 Task: Search one way flight ticket for 2 adults, 2 children, 2 infants in seat in first from Baton Rouge: Baton Rouge Metropolitan Airport (ryan Field) to Springfield: Abraham Lincoln Capital Airport on 5-2-2023. Choice of flights is Spirit. Number of bags: 1 checked bag. Price is upto 81000. Outbound departure time preference is 19:30.
Action: Mouse moved to (331, 283)
Screenshot: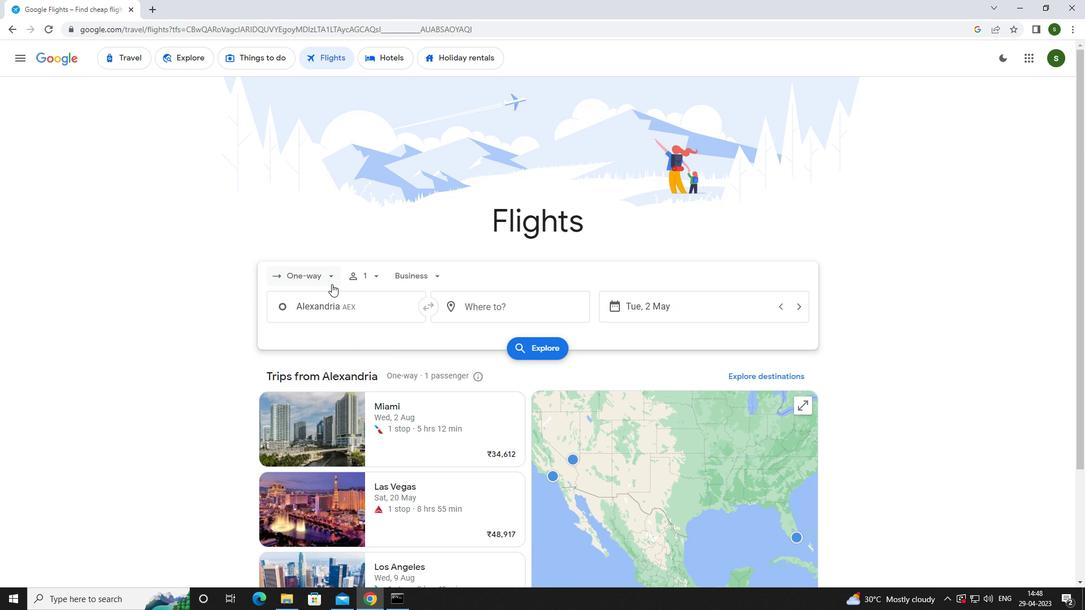 
Action: Mouse pressed left at (331, 283)
Screenshot: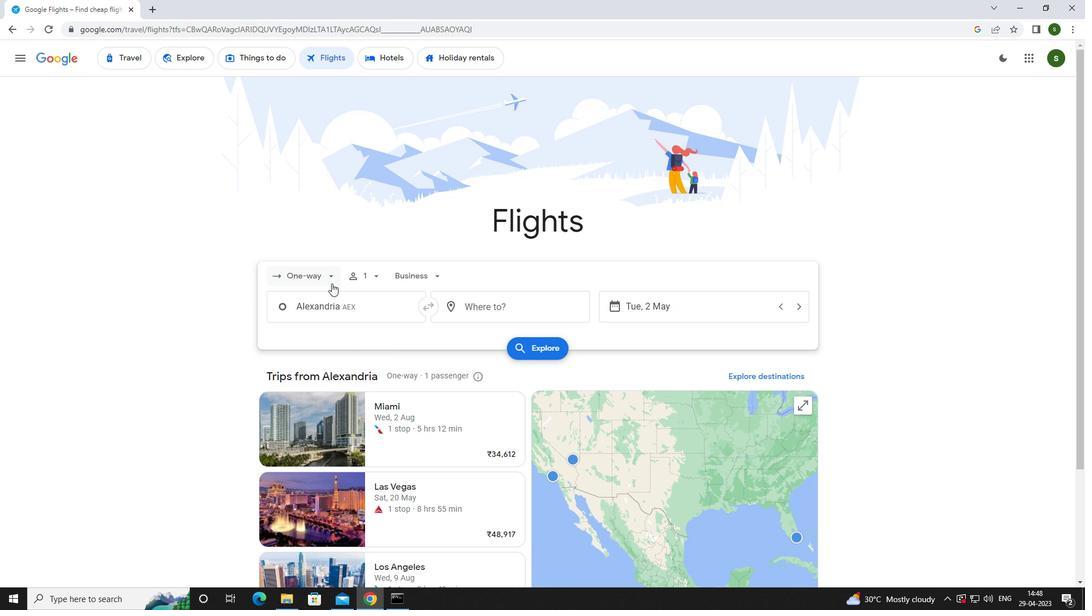 
Action: Mouse moved to (327, 327)
Screenshot: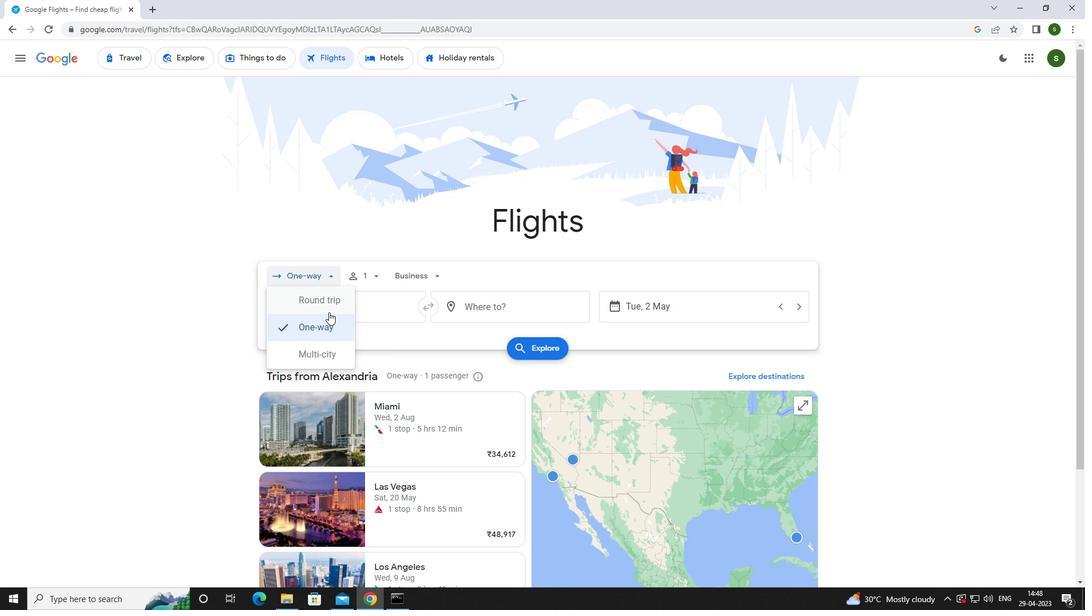 
Action: Mouse pressed left at (327, 327)
Screenshot: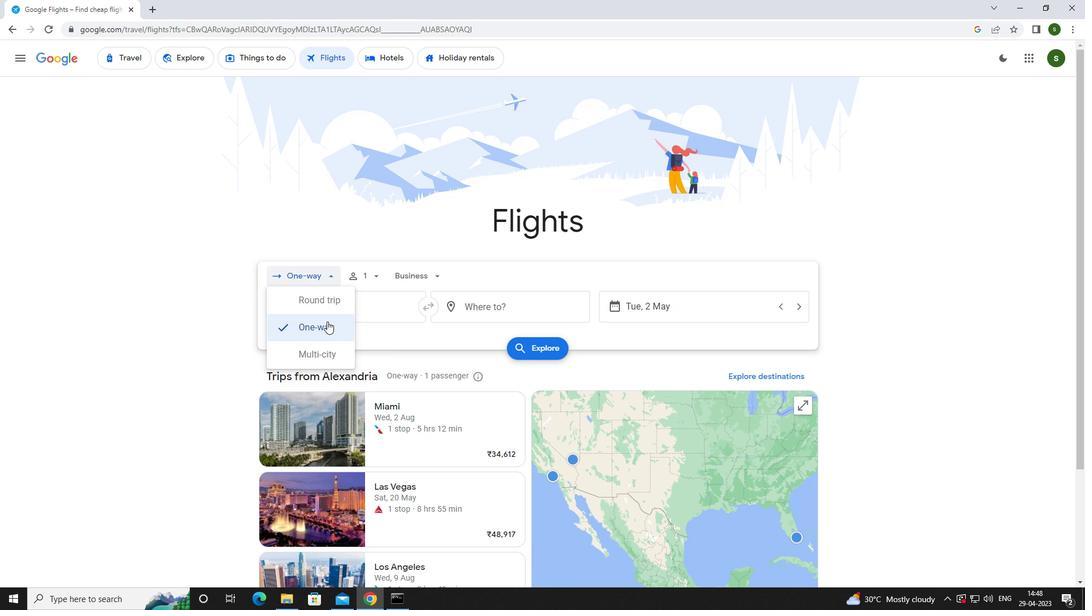 
Action: Mouse moved to (371, 271)
Screenshot: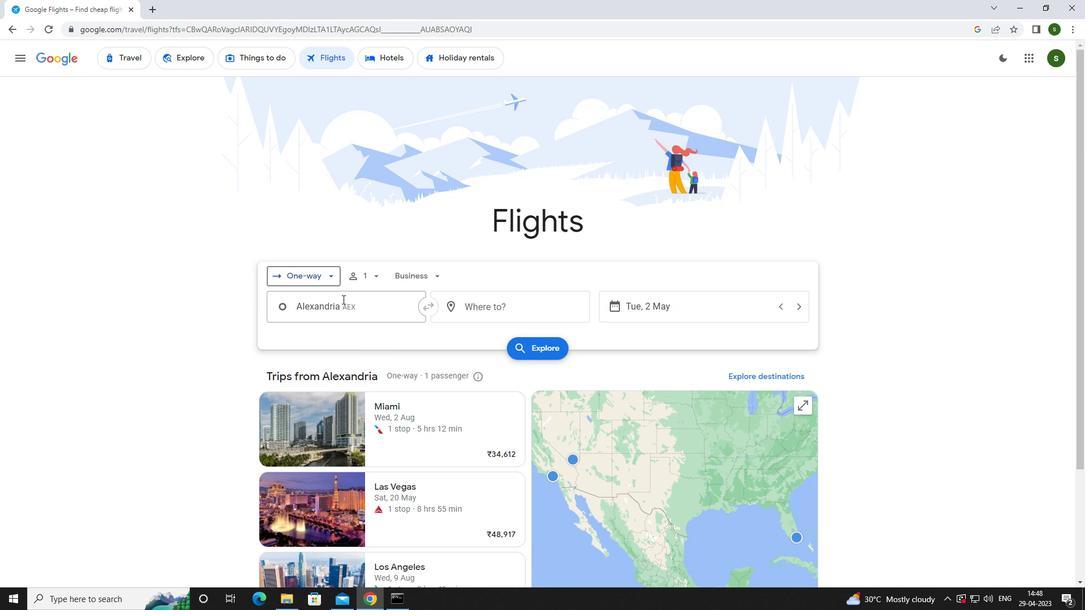 
Action: Mouse pressed left at (371, 271)
Screenshot: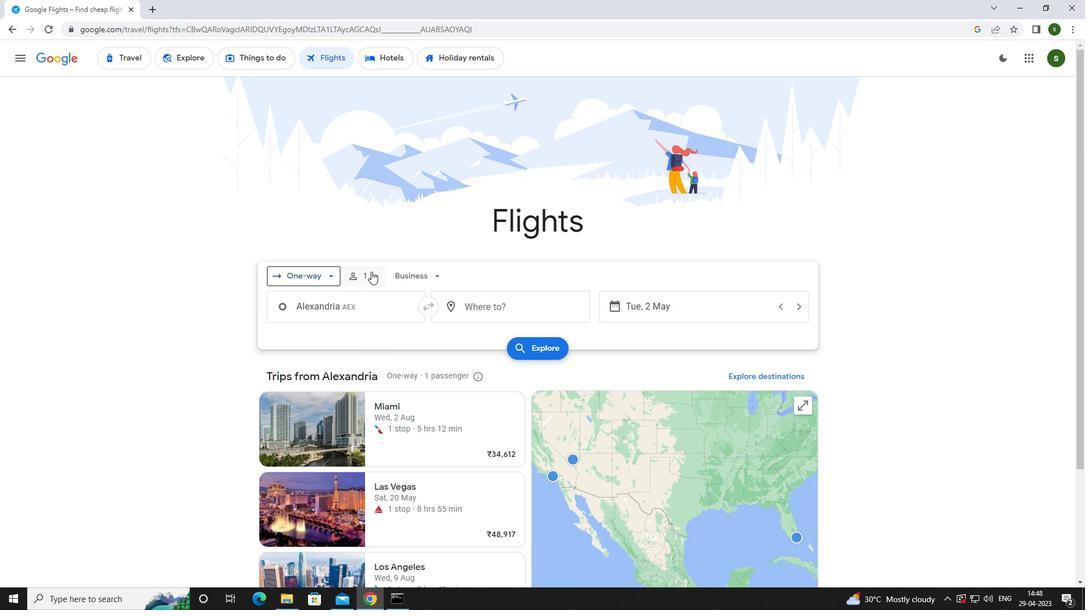 
Action: Mouse moved to (463, 300)
Screenshot: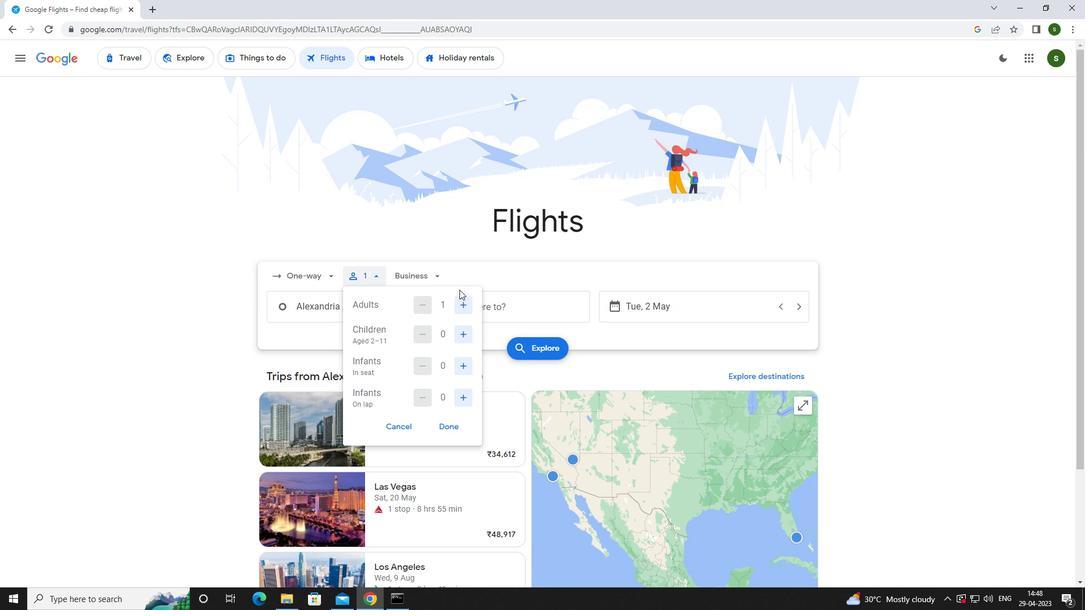
Action: Mouse pressed left at (463, 300)
Screenshot: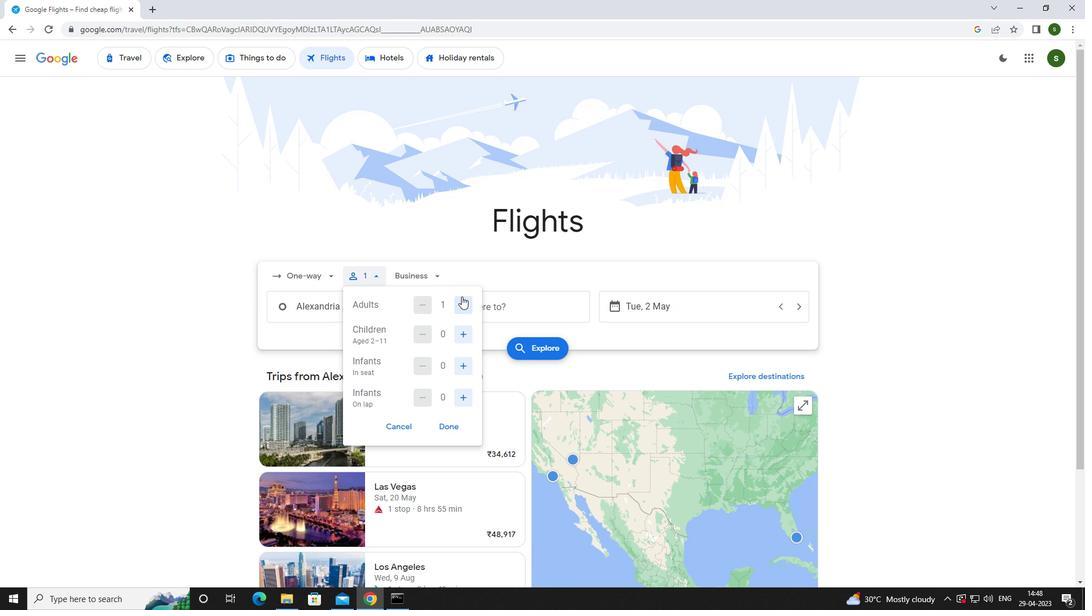 
Action: Mouse moved to (464, 329)
Screenshot: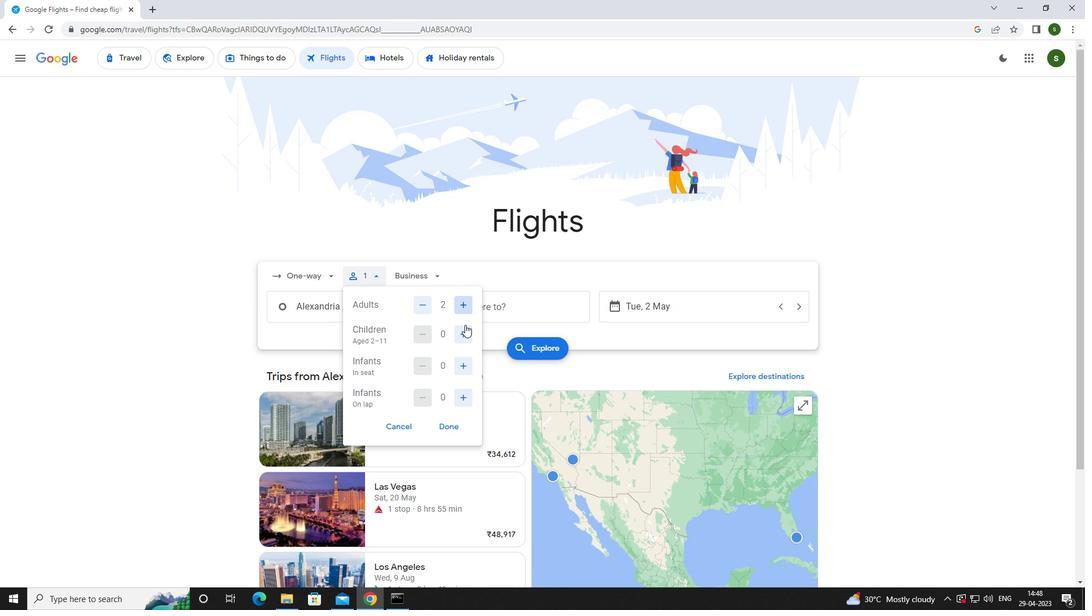 
Action: Mouse pressed left at (464, 329)
Screenshot: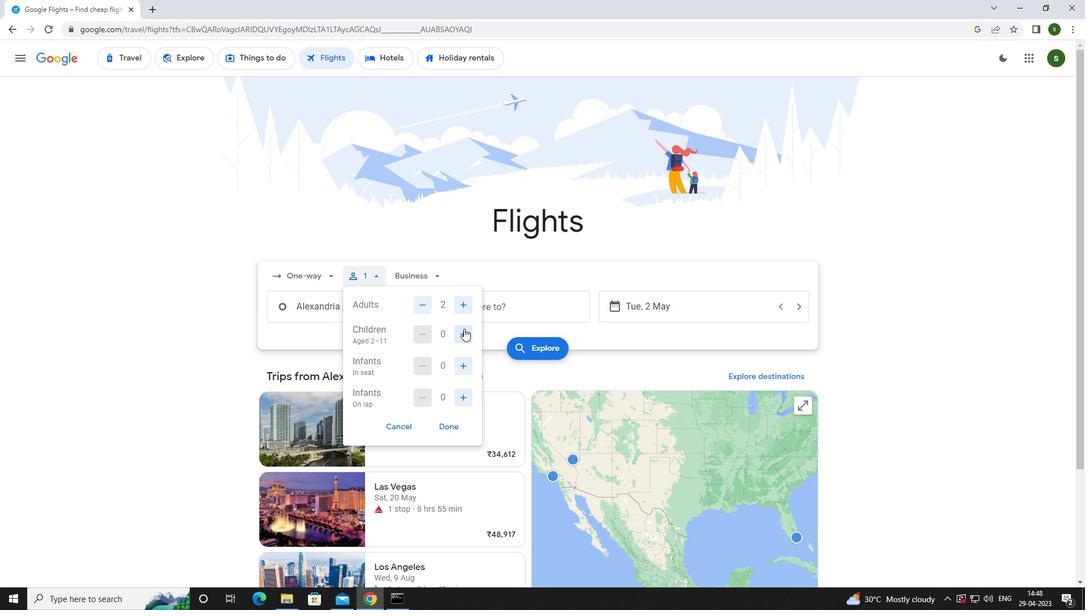 
Action: Mouse pressed left at (464, 329)
Screenshot: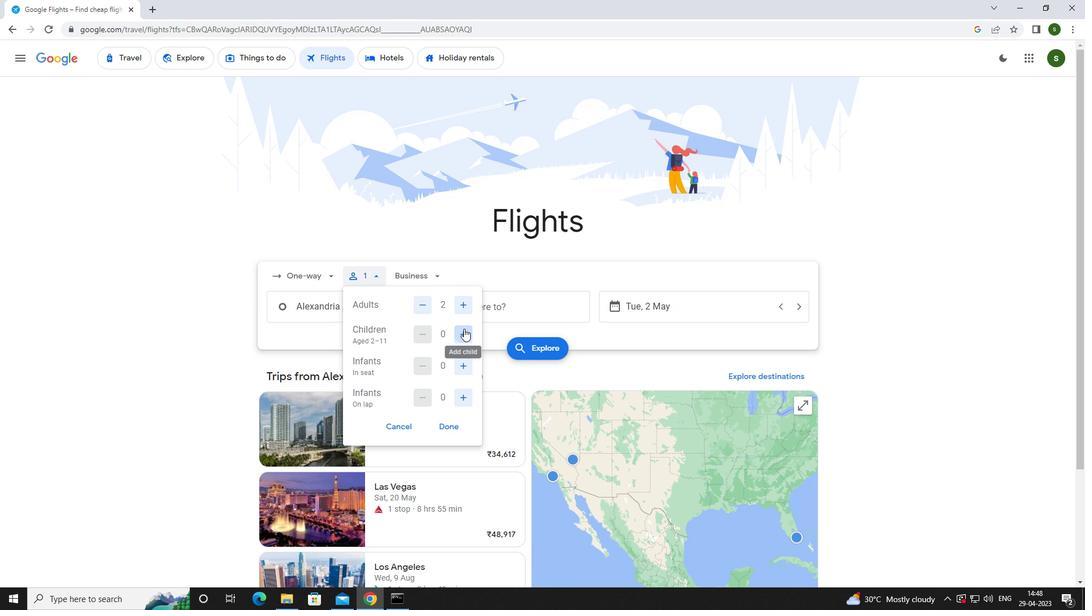 
Action: Mouse moved to (461, 363)
Screenshot: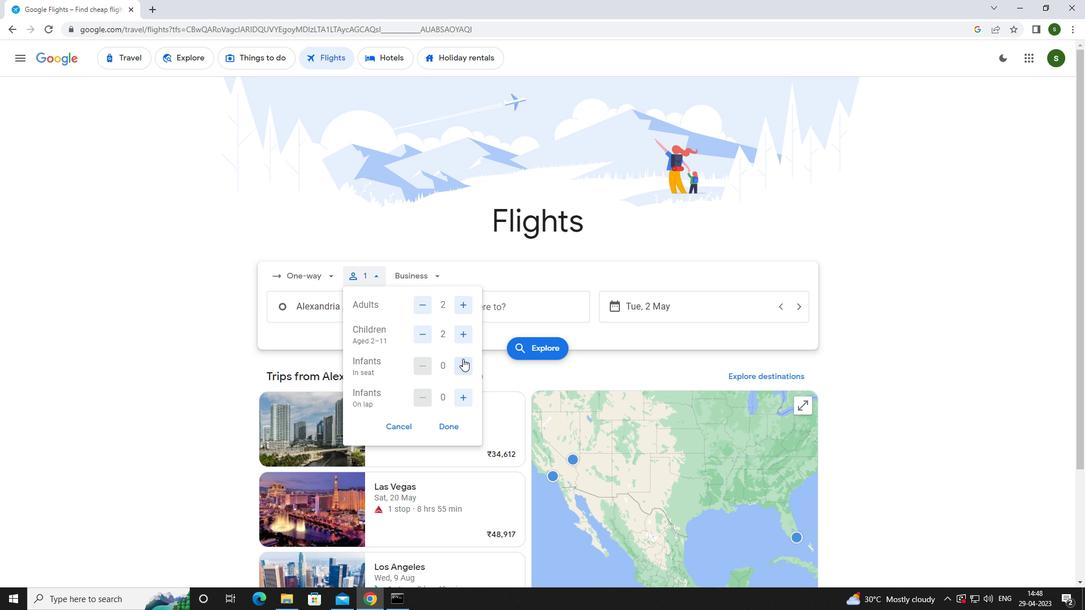 
Action: Mouse pressed left at (461, 363)
Screenshot: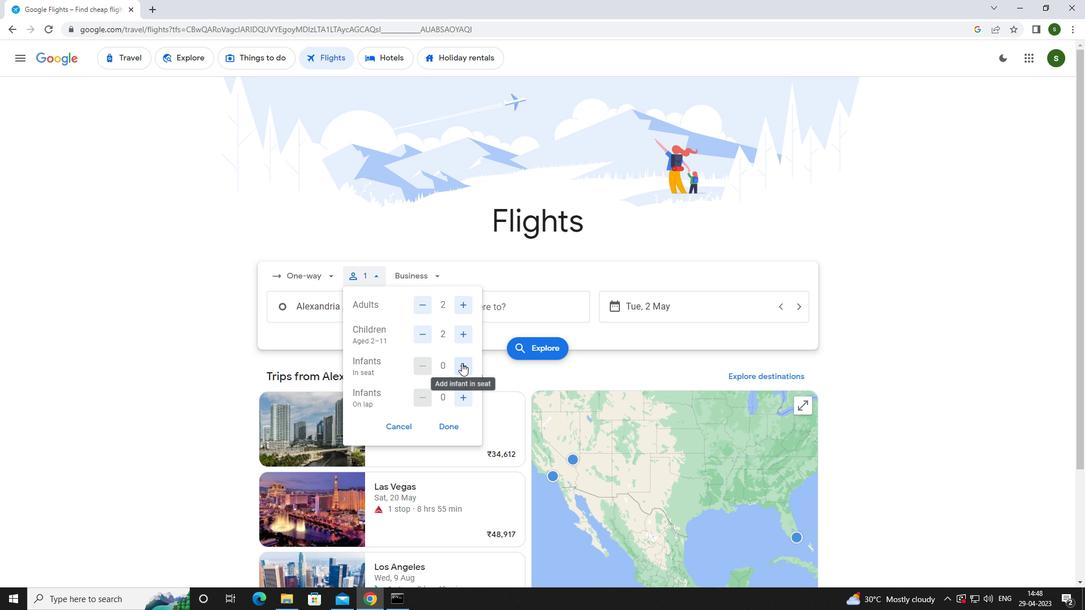 
Action: Mouse pressed left at (461, 363)
Screenshot: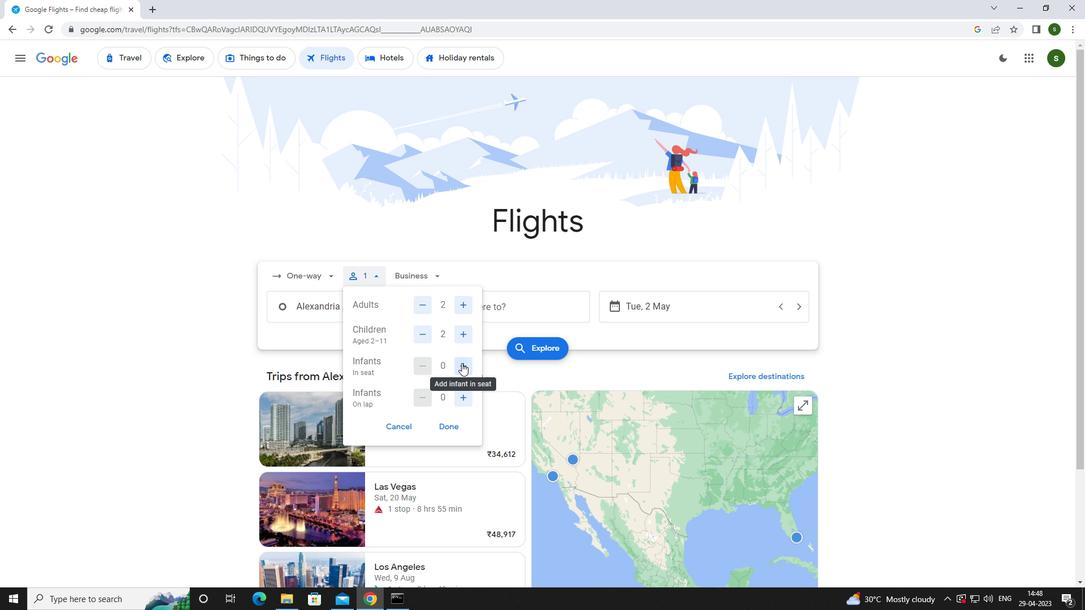 
Action: Mouse moved to (433, 274)
Screenshot: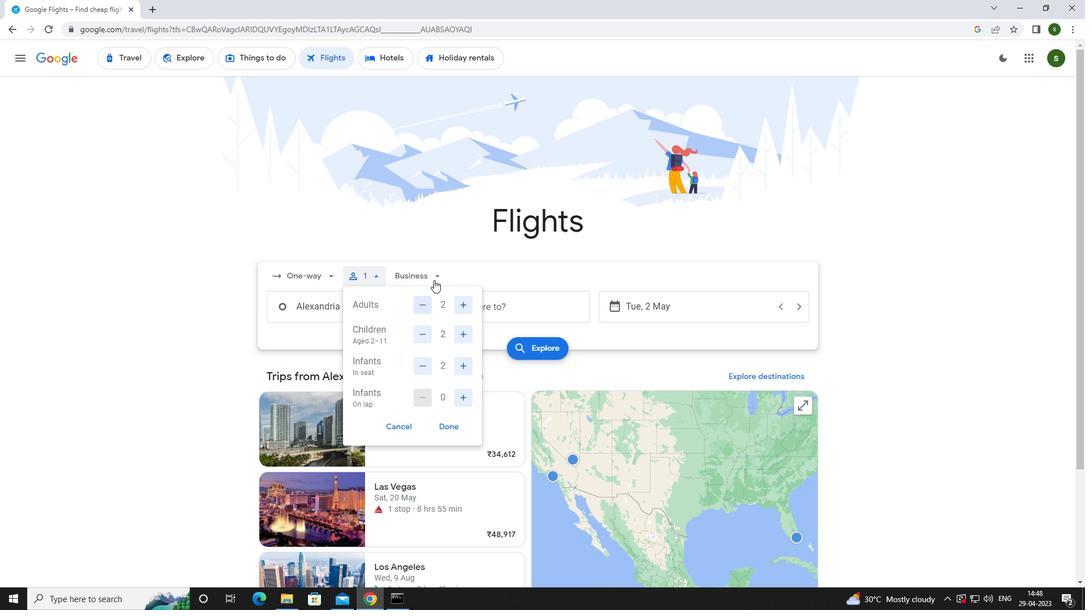 
Action: Mouse pressed left at (433, 274)
Screenshot: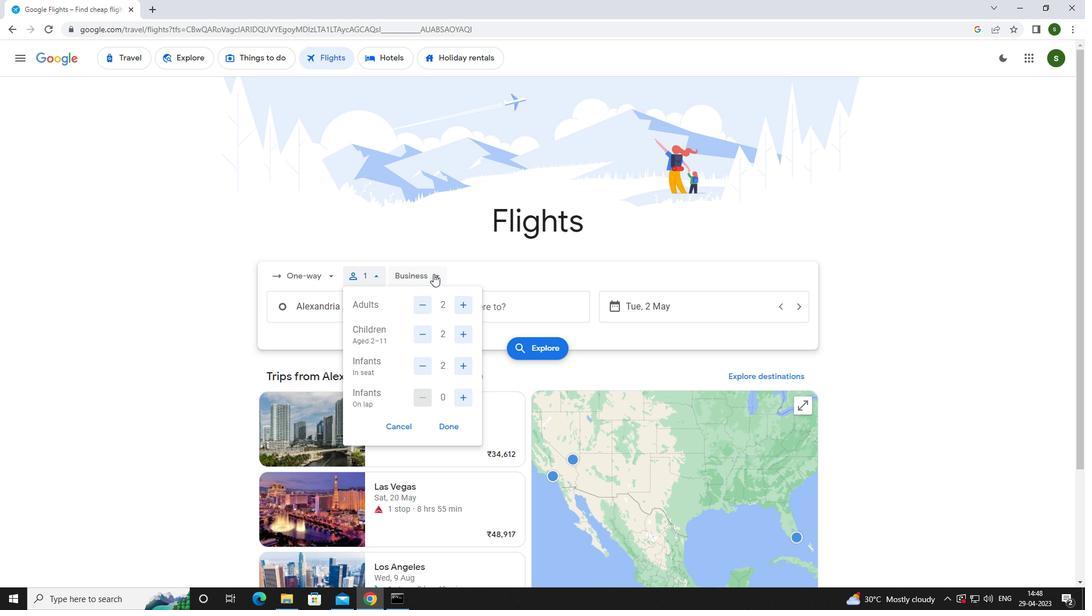 
Action: Mouse moved to (438, 378)
Screenshot: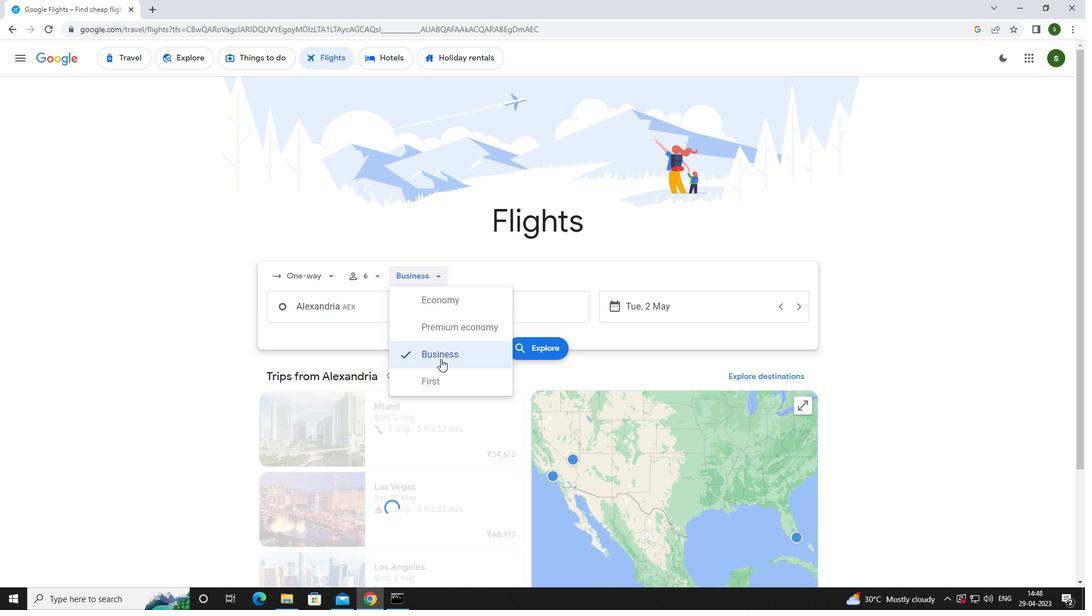 
Action: Mouse pressed left at (438, 378)
Screenshot: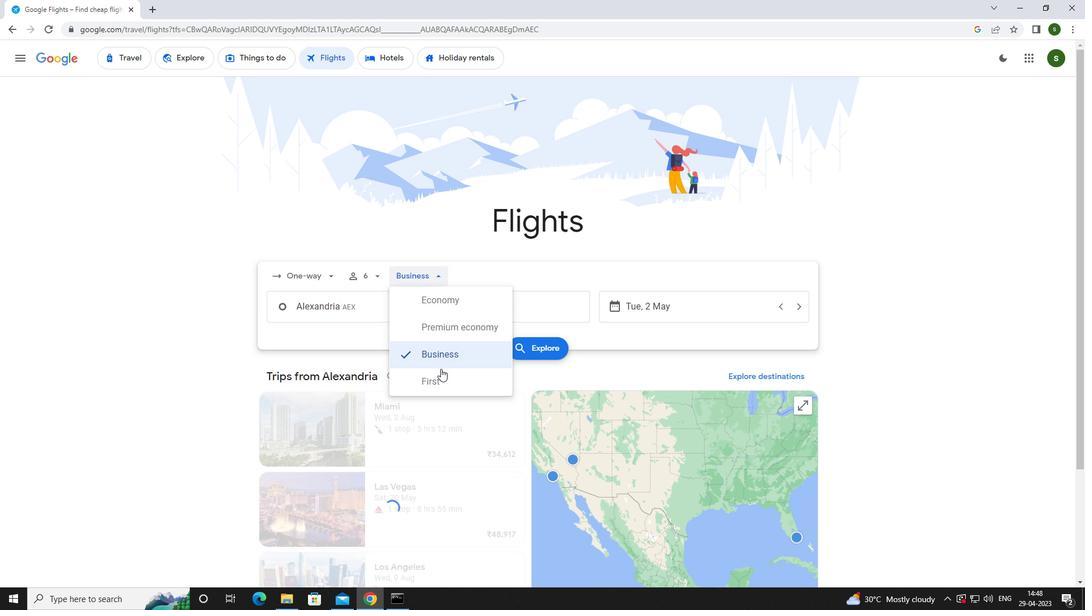 
Action: Mouse moved to (379, 310)
Screenshot: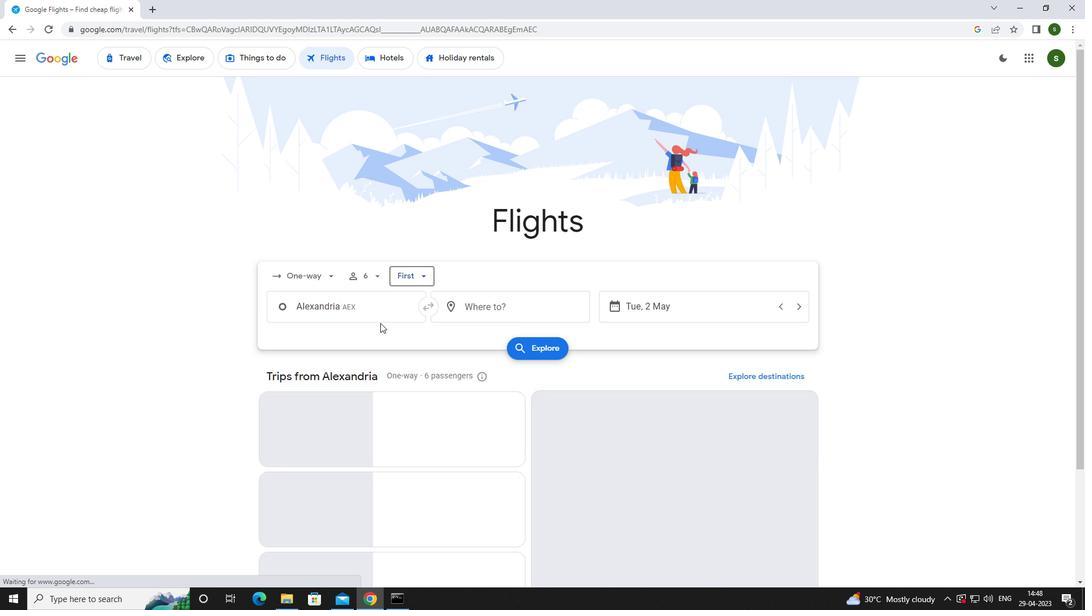 
Action: Mouse pressed left at (379, 310)
Screenshot: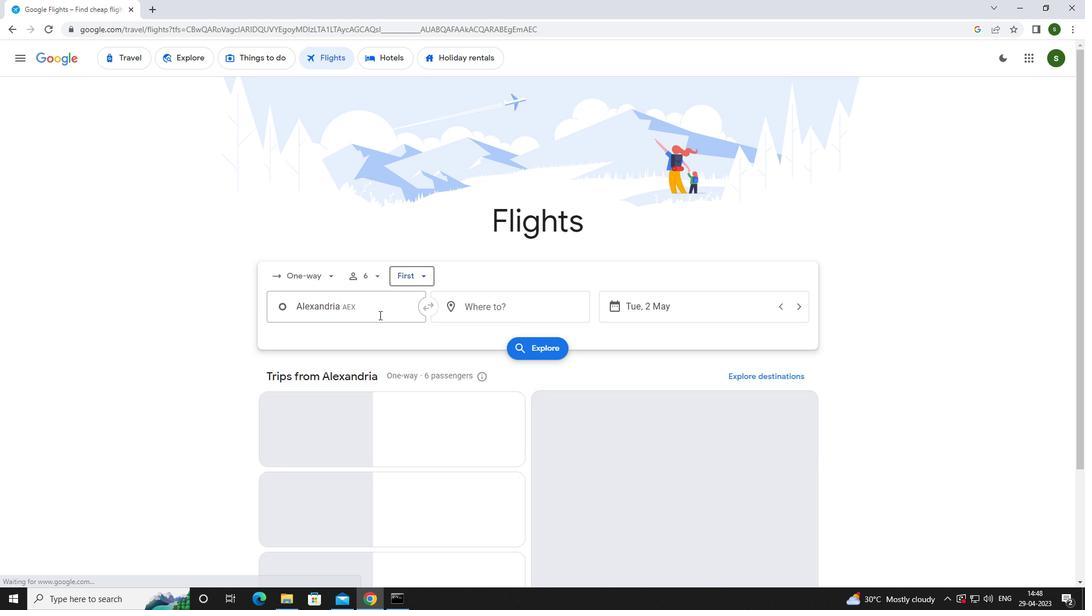 
Action: Key pressed b<Key.caps_lock>aton<Key.space>
Screenshot: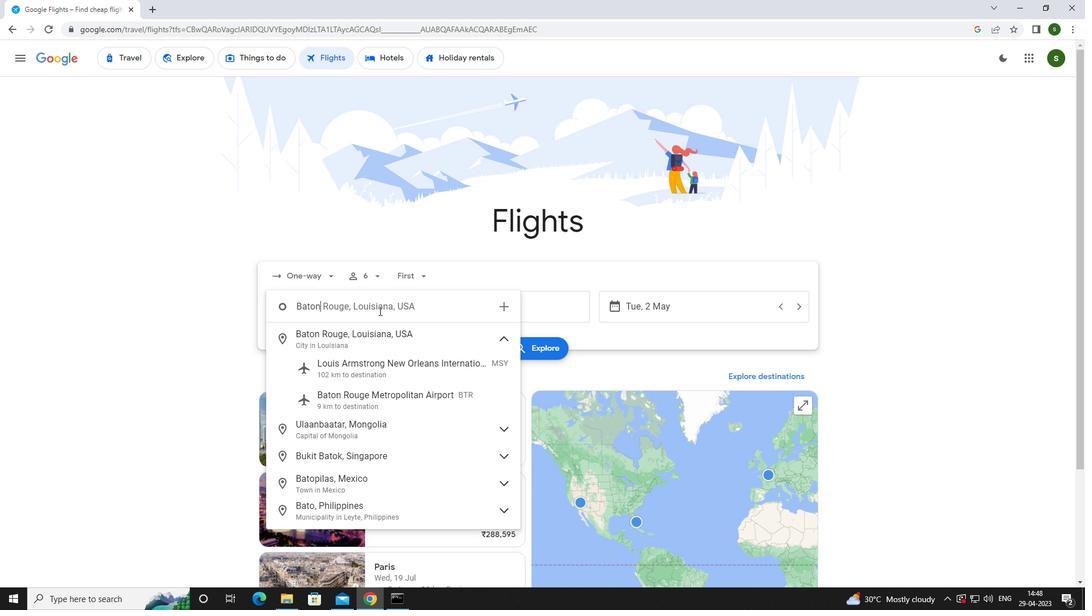 
Action: Mouse moved to (382, 390)
Screenshot: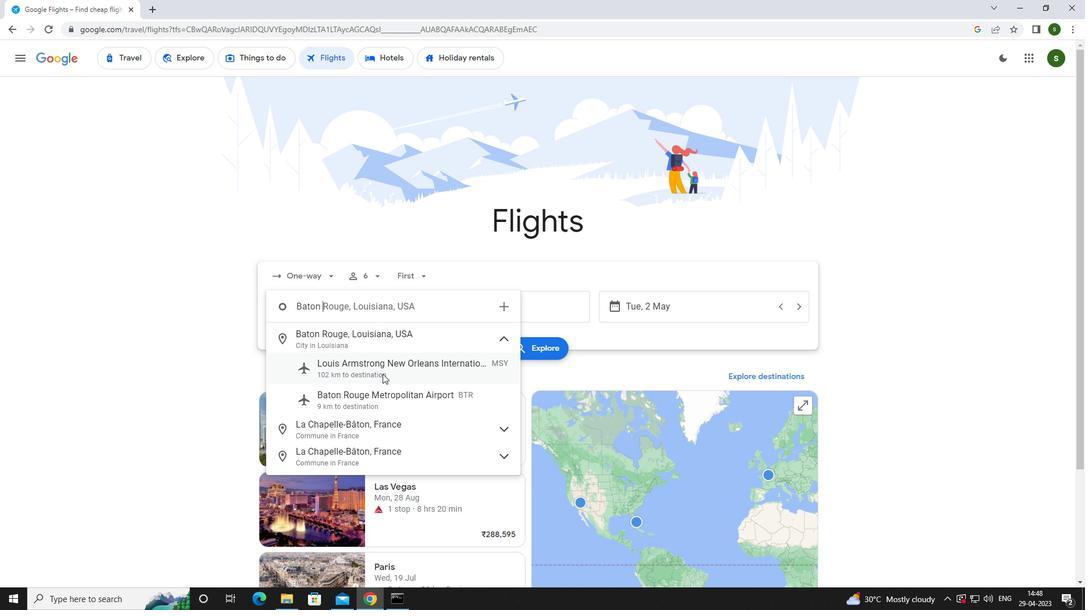 
Action: Mouse pressed left at (382, 390)
Screenshot: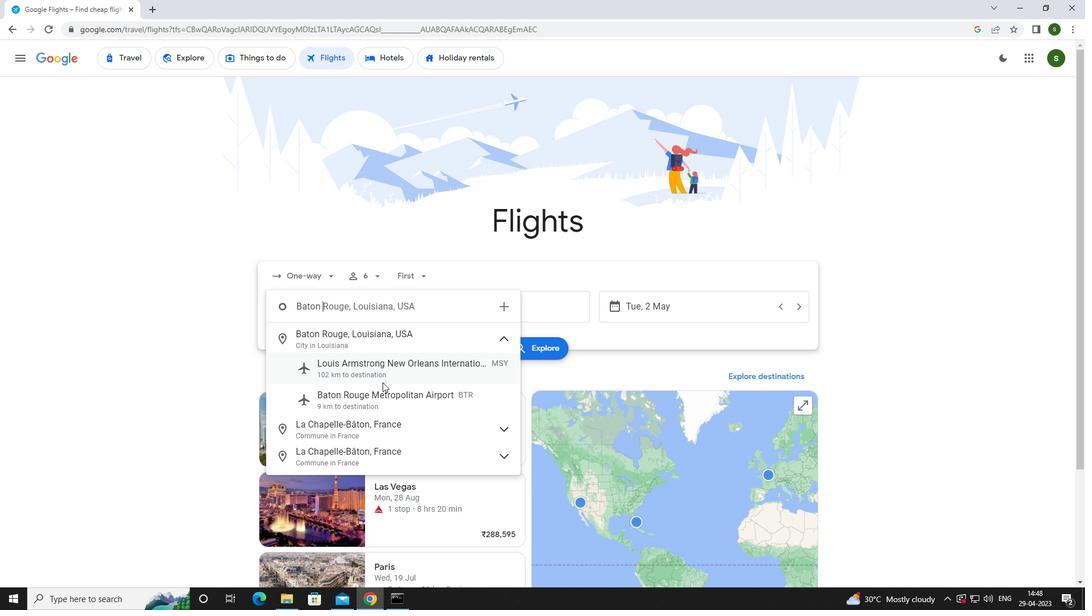 
Action: Mouse moved to (485, 315)
Screenshot: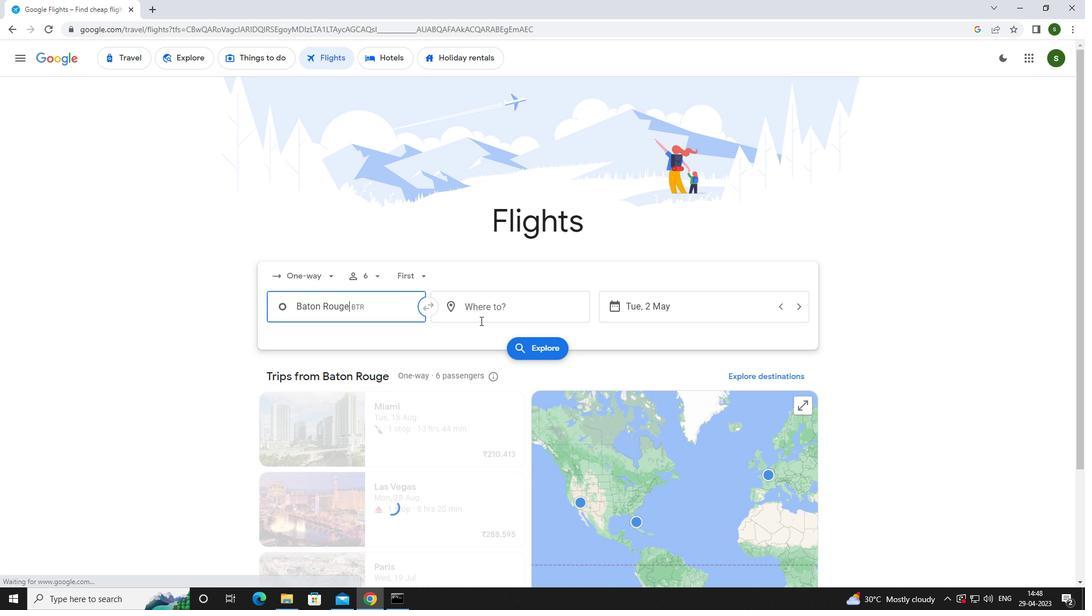 
Action: Mouse pressed left at (485, 315)
Screenshot: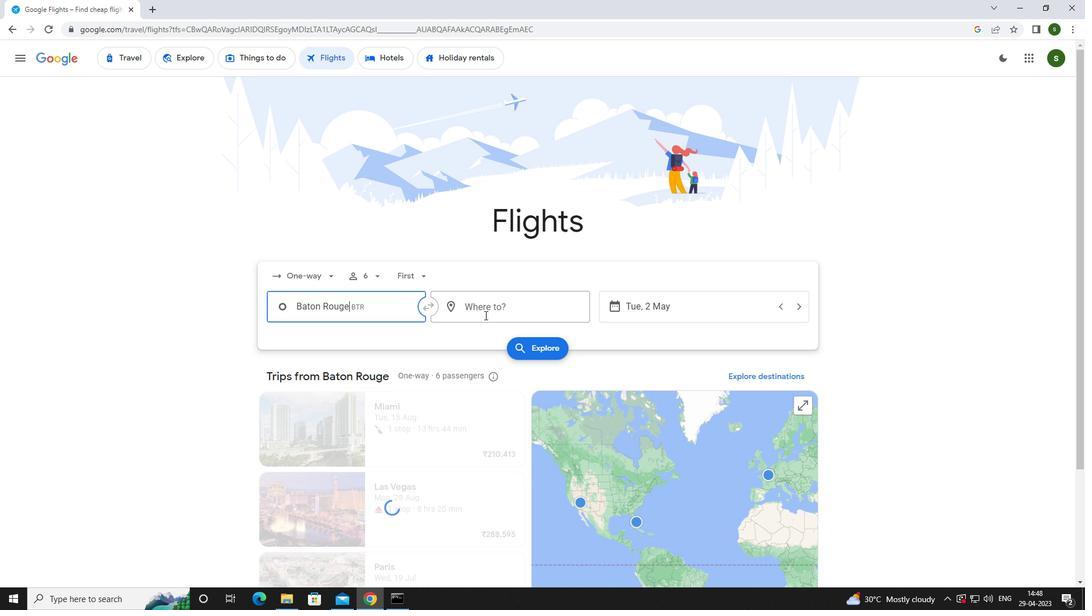 
Action: Mouse moved to (471, 300)
Screenshot: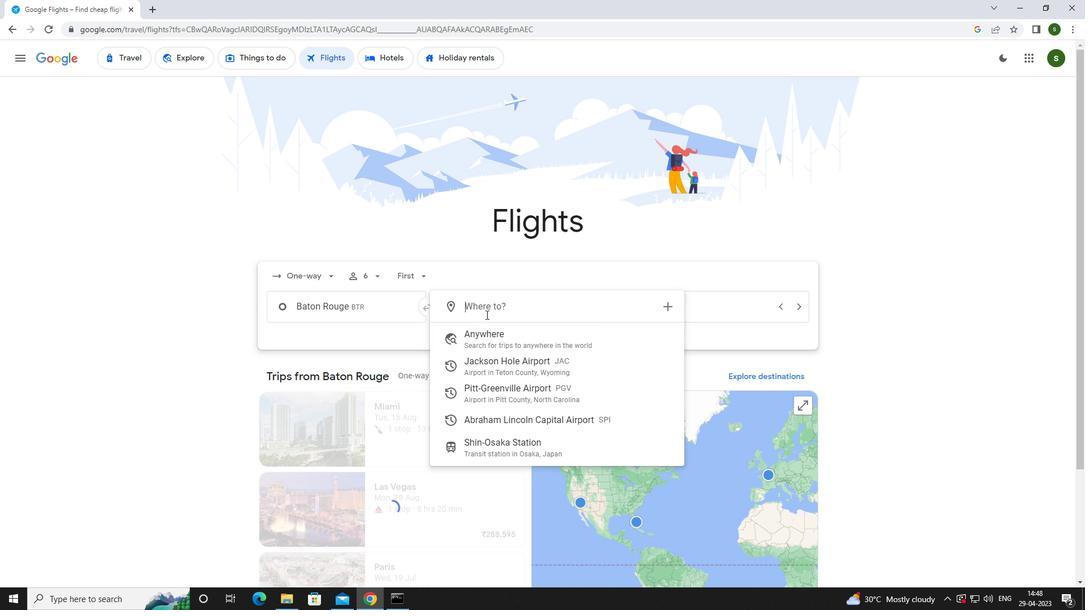 
Action: Key pressed <Key.caps_lock>s<Key.caps_lock>pringfield
Screenshot: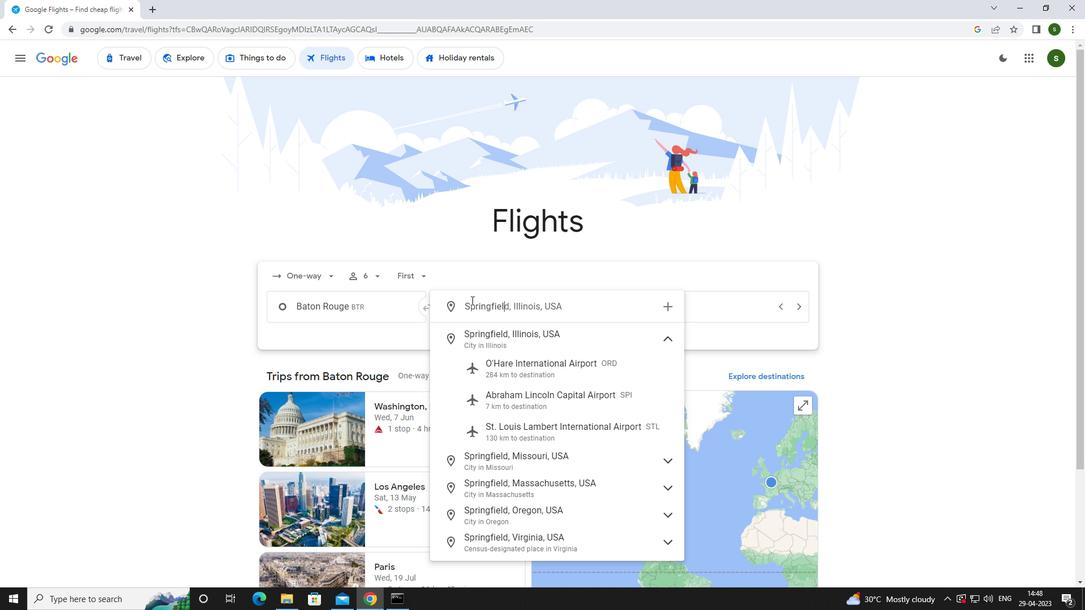 
Action: Mouse moved to (498, 400)
Screenshot: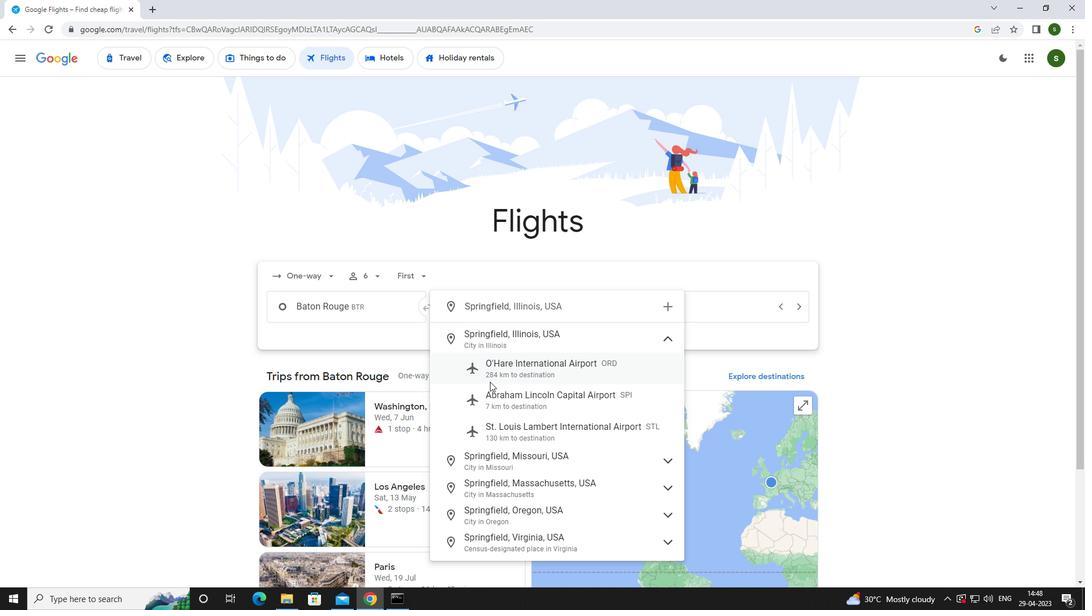 
Action: Mouse pressed left at (498, 400)
Screenshot: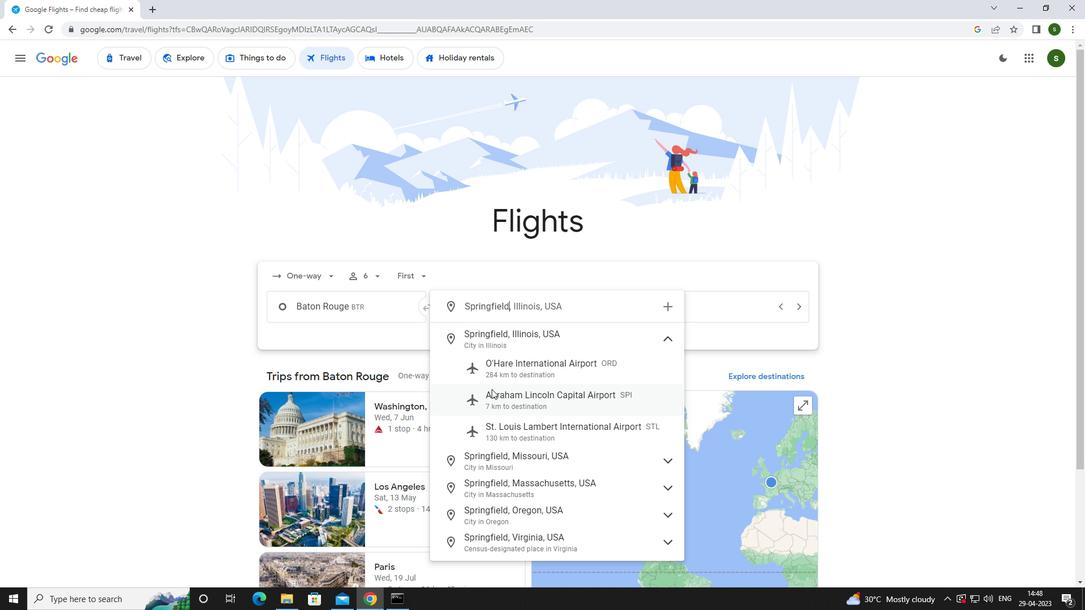 
Action: Mouse moved to (692, 309)
Screenshot: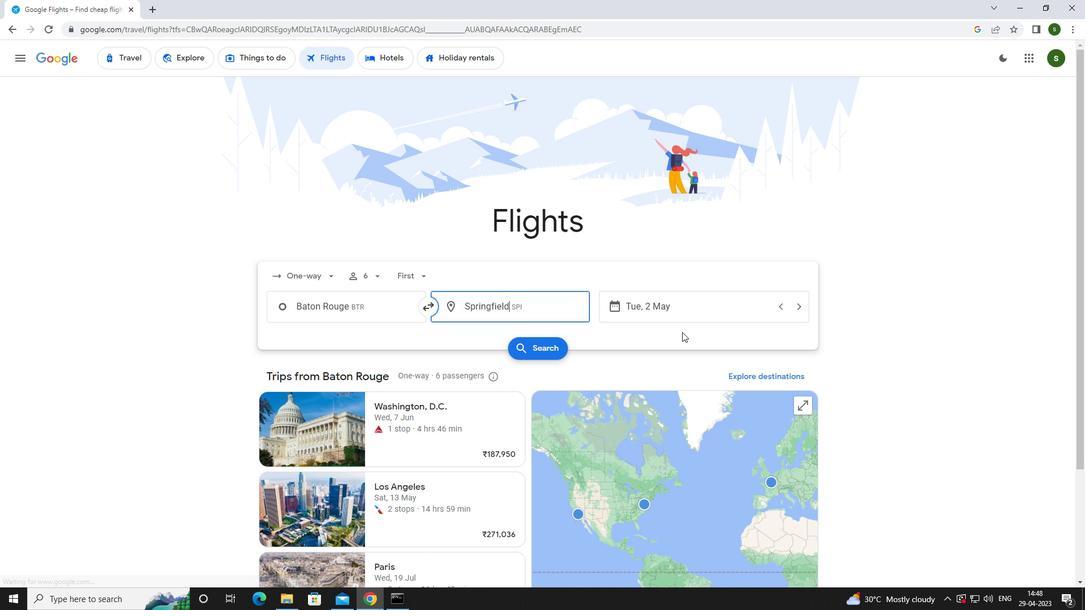 
Action: Mouse pressed left at (692, 309)
Screenshot: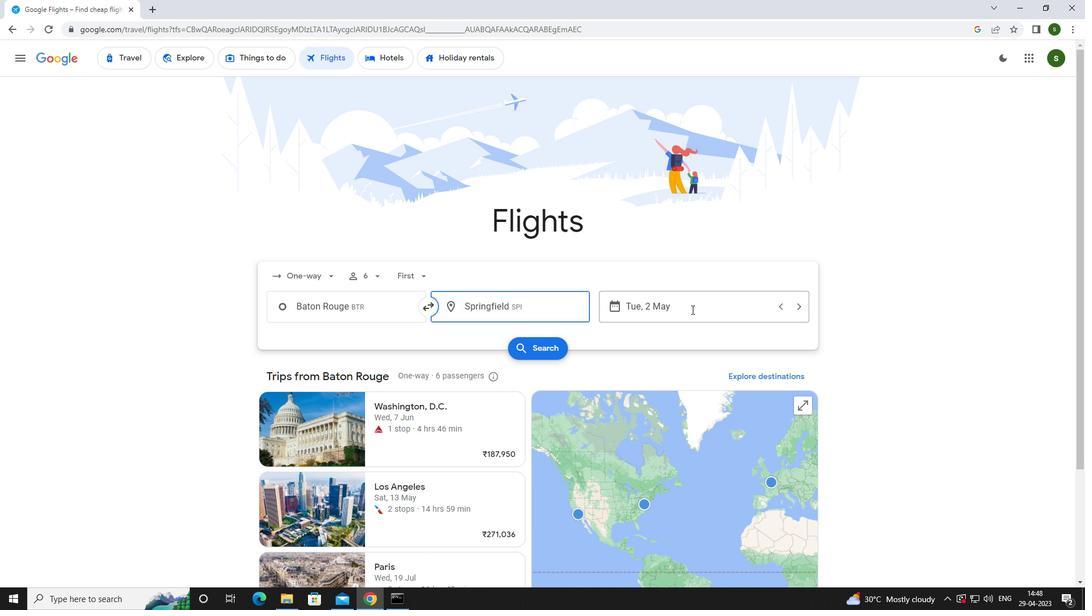 
Action: Mouse moved to (679, 381)
Screenshot: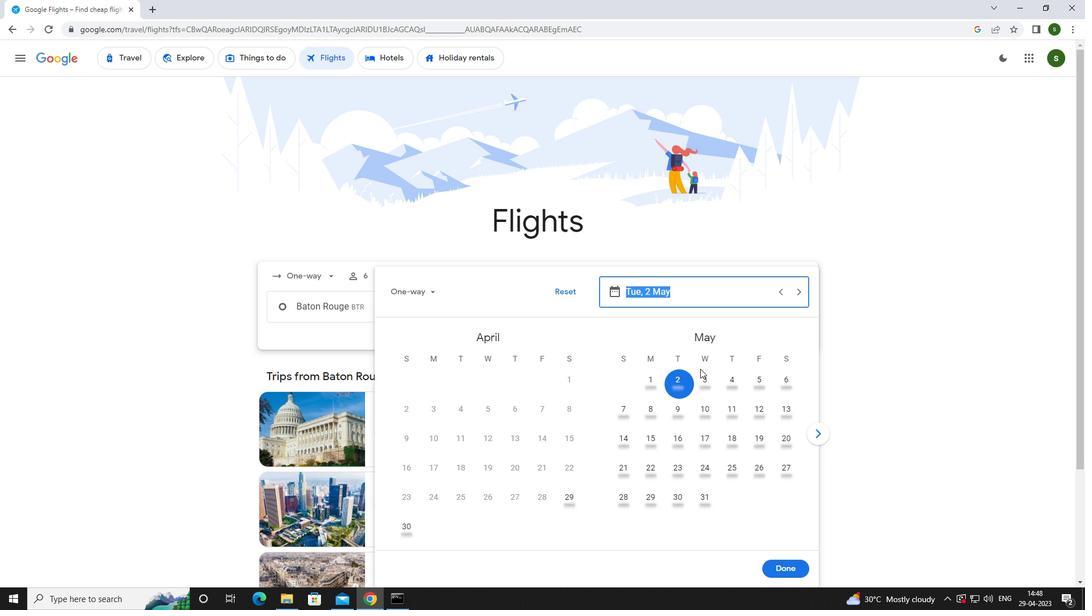 
Action: Mouse pressed left at (679, 381)
Screenshot: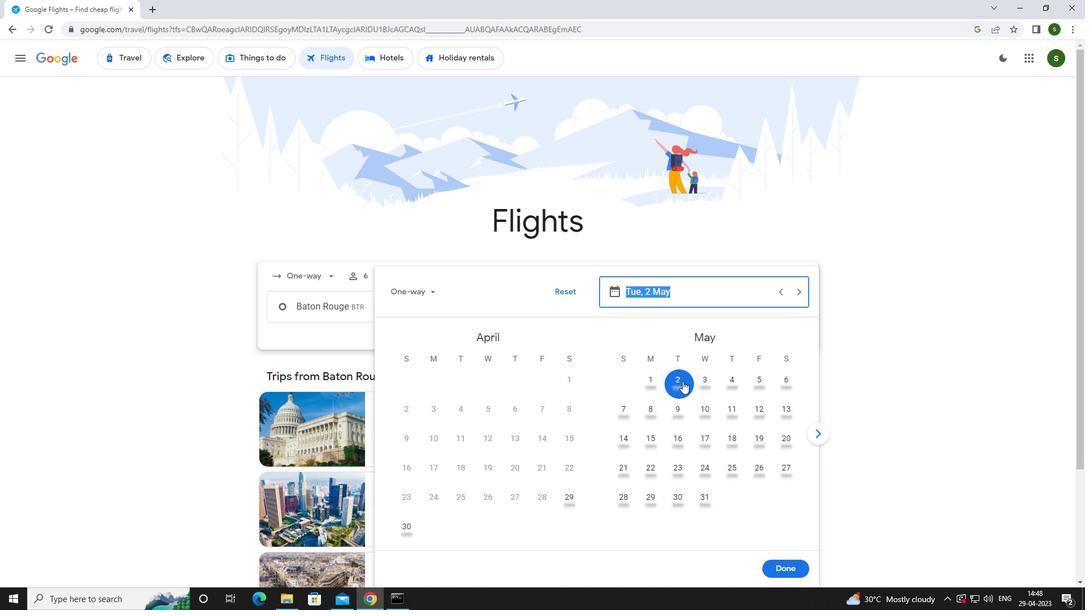 
Action: Mouse moved to (779, 569)
Screenshot: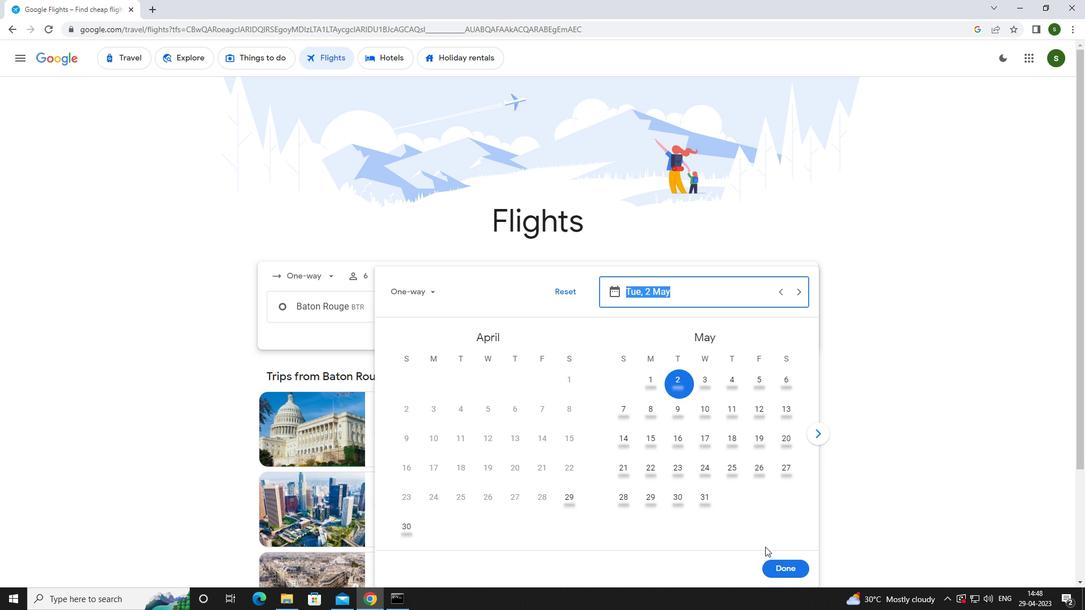 
Action: Mouse pressed left at (779, 569)
Screenshot: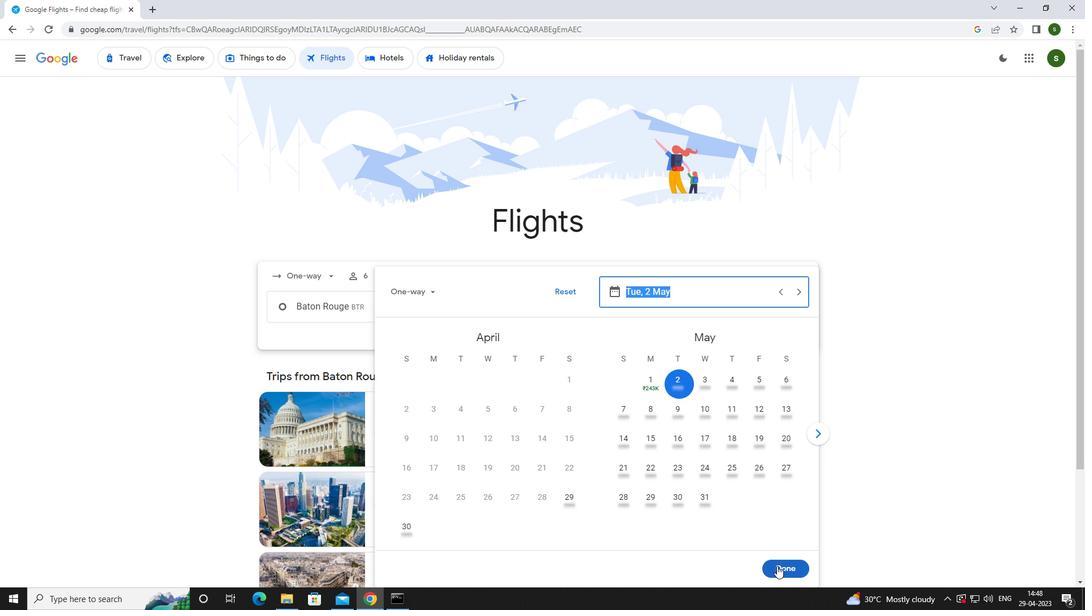
Action: Mouse moved to (519, 353)
Screenshot: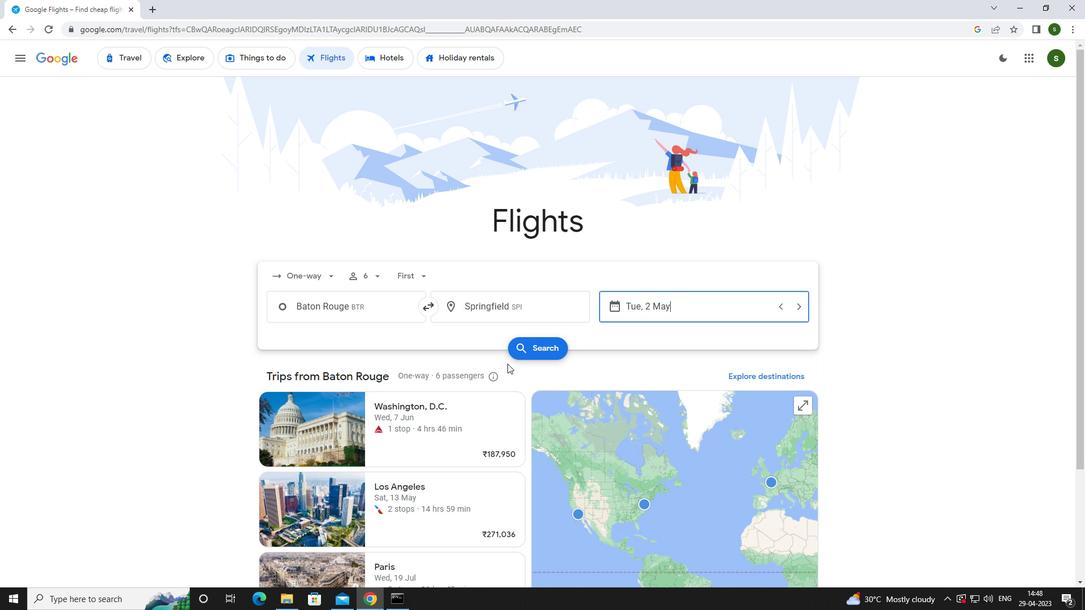 
Action: Mouse pressed left at (519, 353)
Screenshot: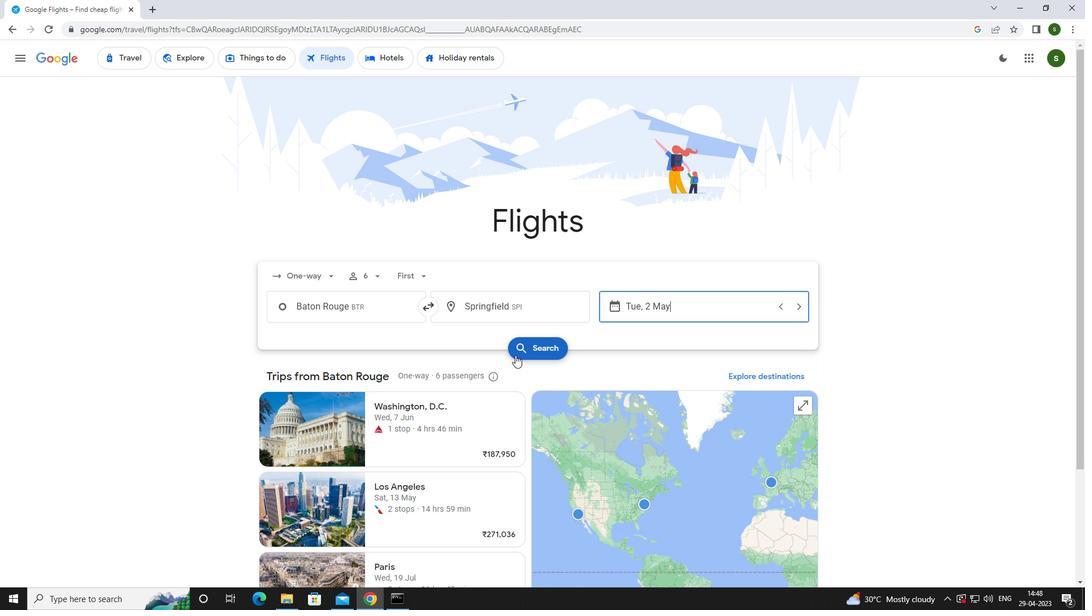 
Action: Mouse moved to (276, 163)
Screenshot: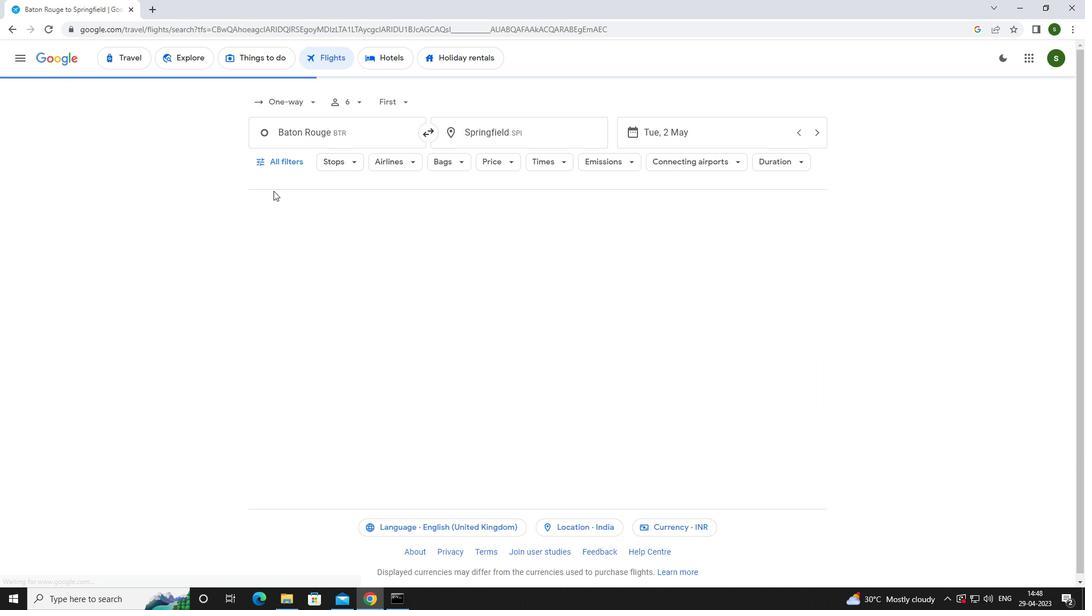 
Action: Mouse pressed left at (276, 163)
Screenshot: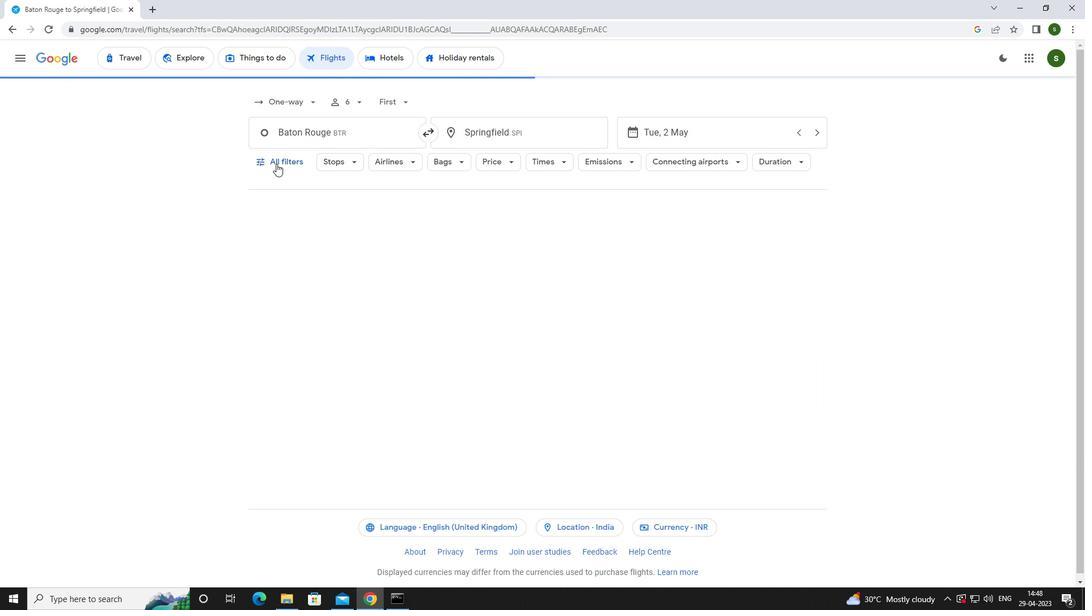 
Action: Mouse moved to (427, 403)
Screenshot: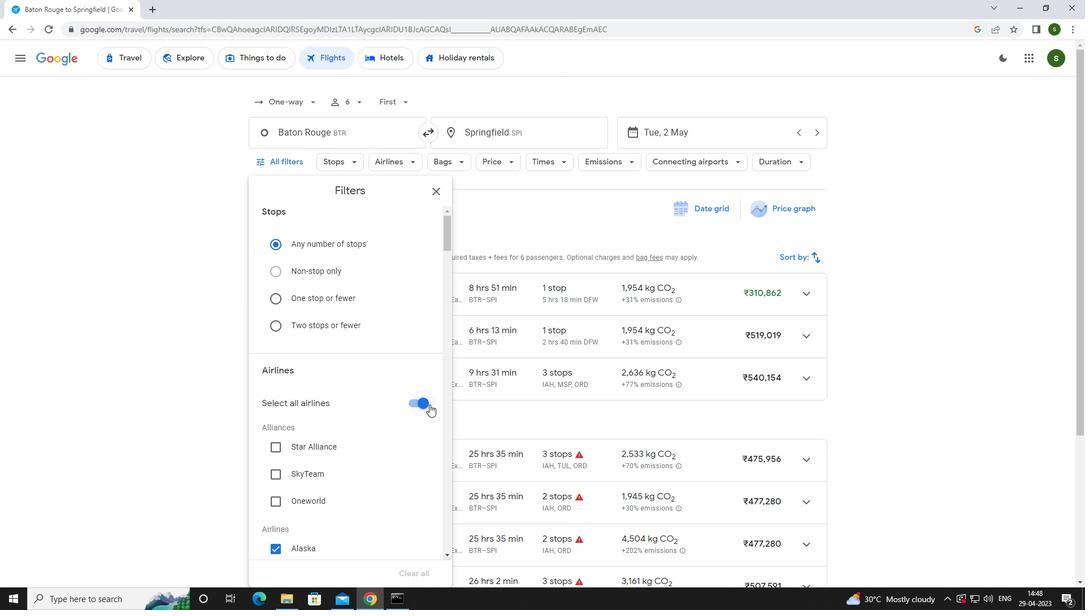 
Action: Mouse pressed left at (427, 403)
Screenshot: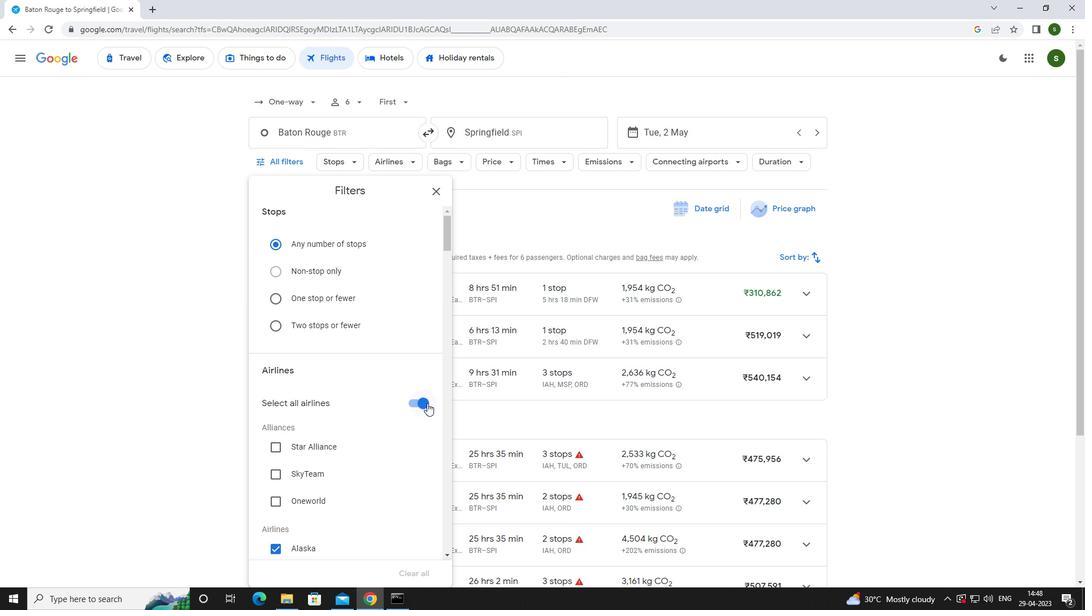 
Action: Mouse moved to (376, 360)
Screenshot: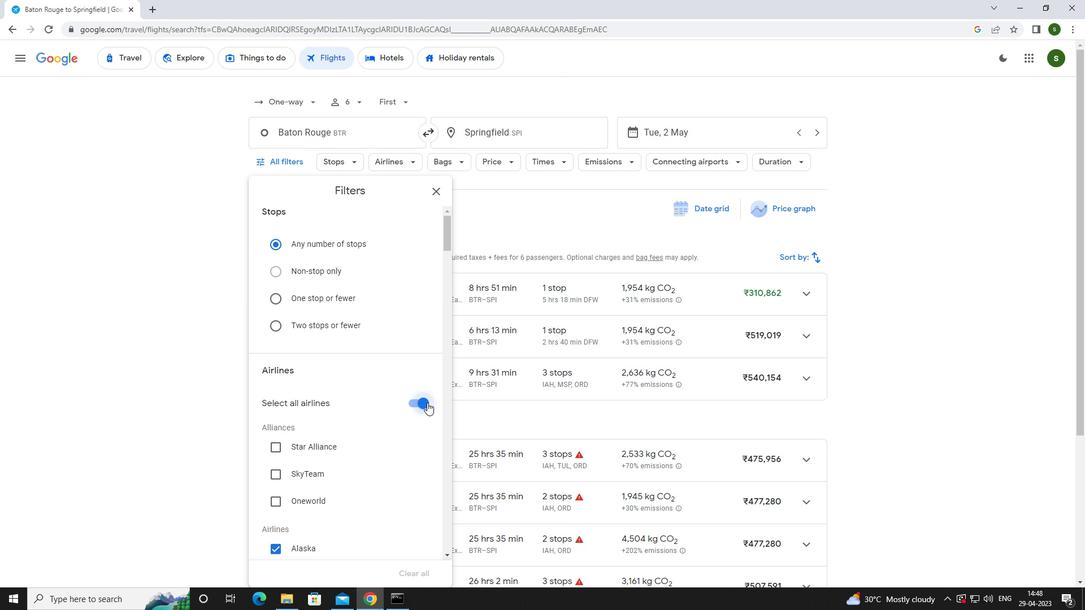 
Action: Mouse scrolled (376, 360) with delta (0, 0)
Screenshot: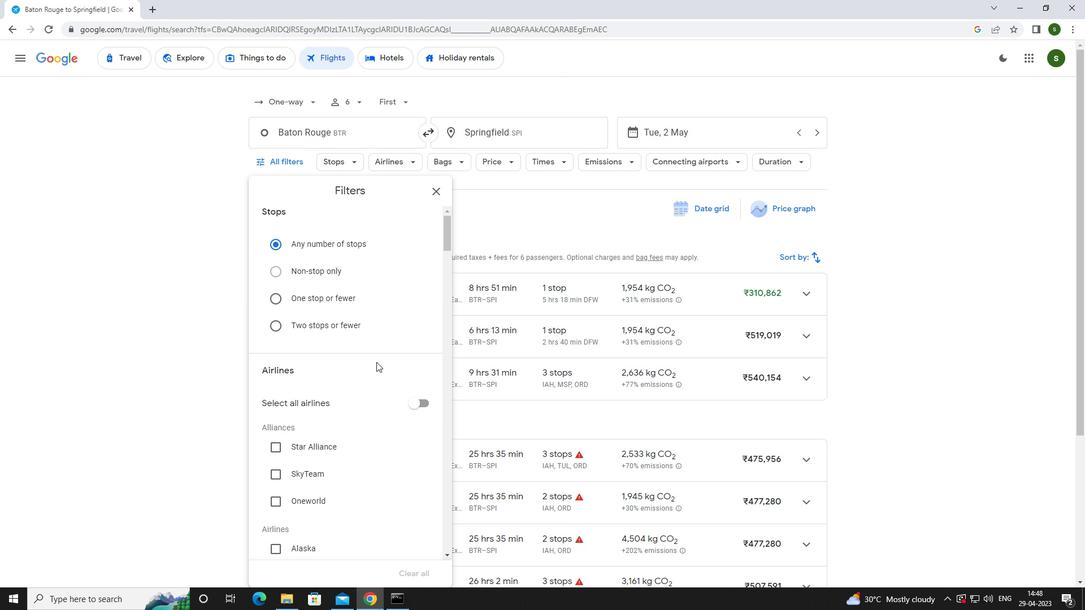 
Action: Mouse scrolled (376, 360) with delta (0, 0)
Screenshot: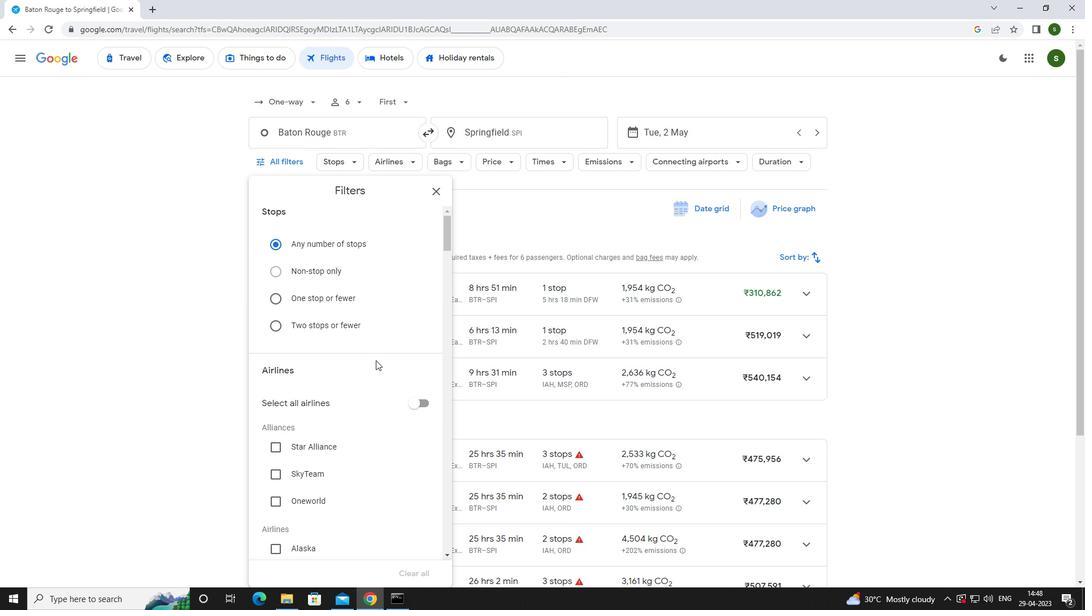
Action: Mouse scrolled (376, 360) with delta (0, 0)
Screenshot: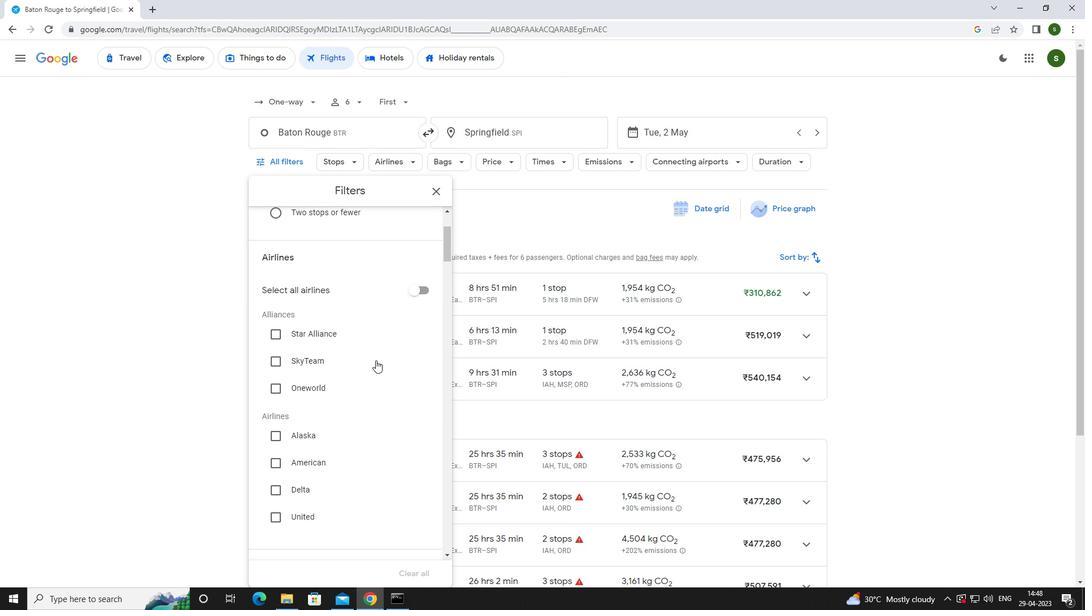 
Action: Mouse scrolled (376, 360) with delta (0, 0)
Screenshot: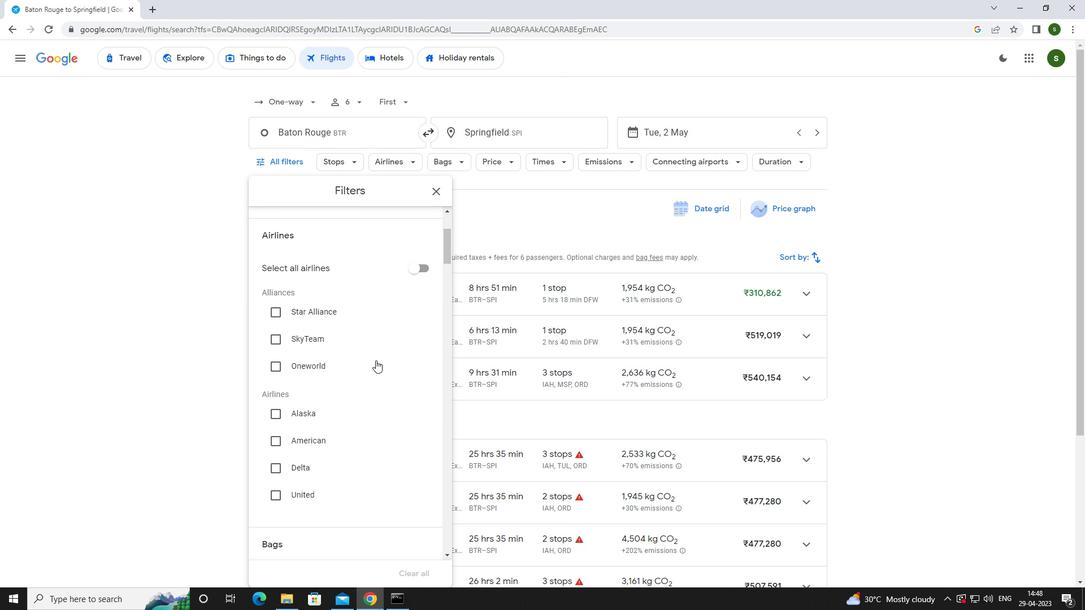 
Action: Mouse moved to (376, 360)
Screenshot: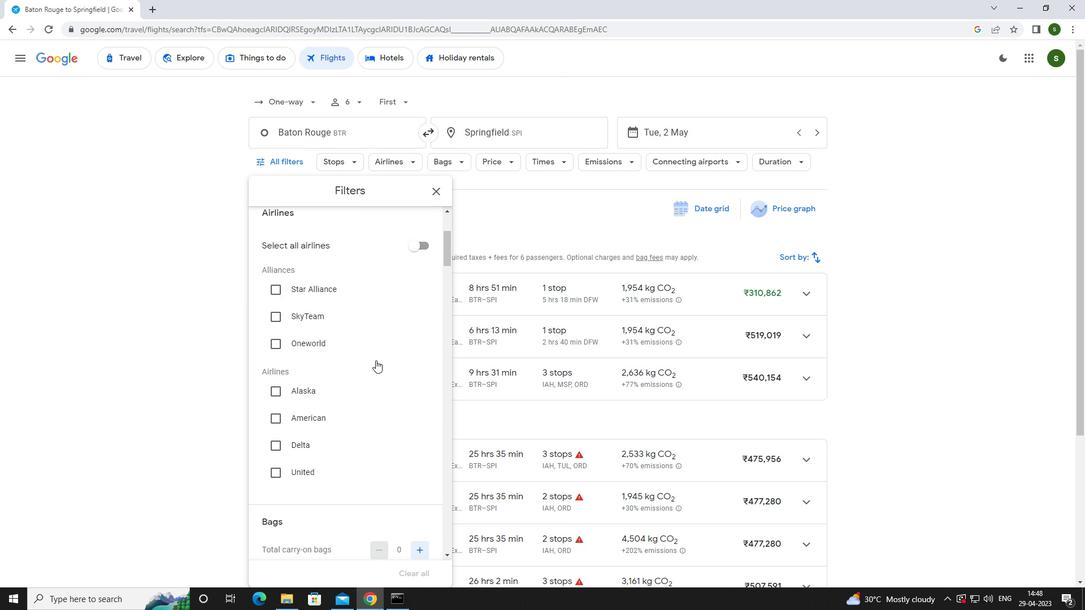 
Action: Mouse scrolled (376, 359) with delta (0, 0)
Screenshot: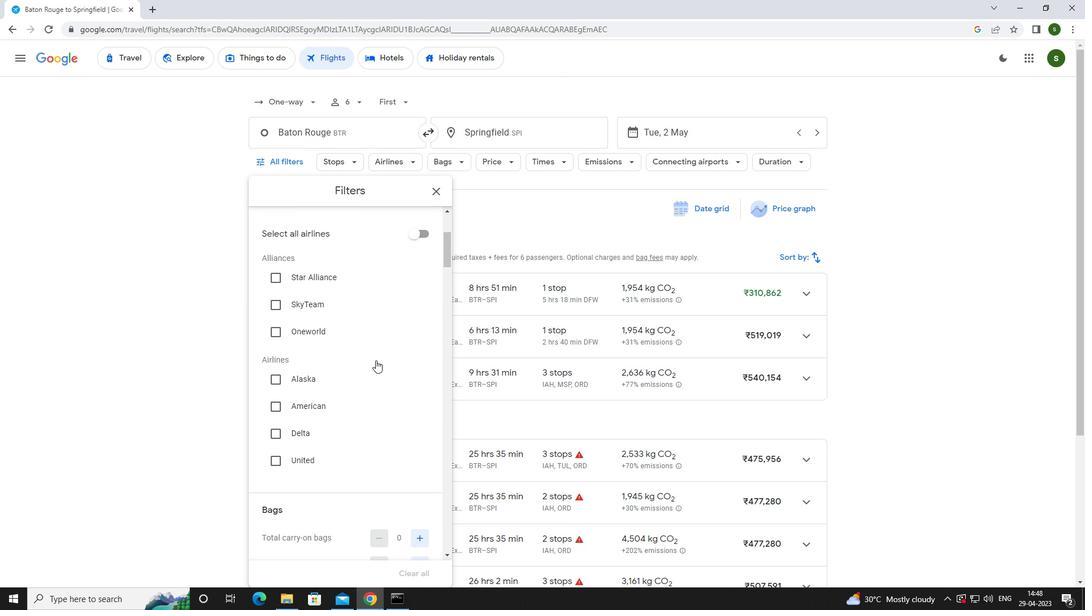 
Action: Mouse scrolled (376, 359) with delta (0, 0)
Screenshot: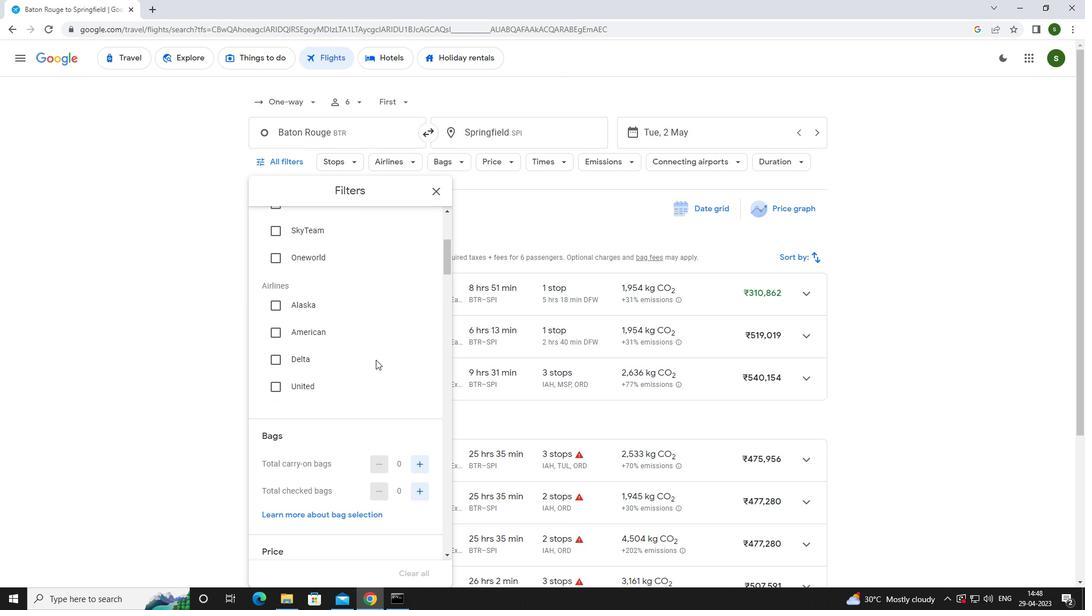 
Action: Mouse moved to (419, 397)
Screenshot: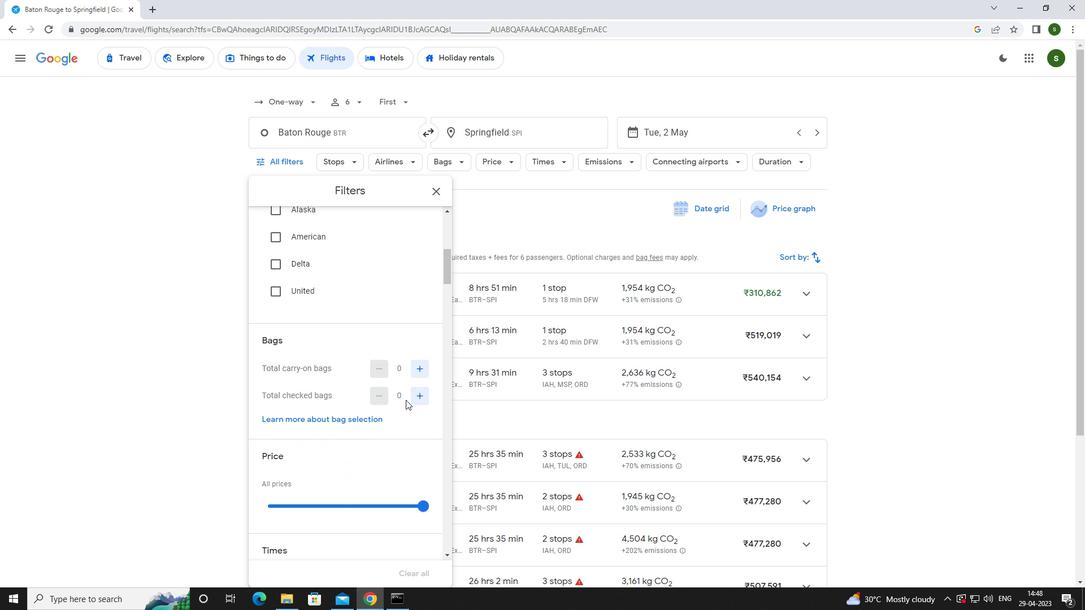 
Action: Mouse pressed left at (419, 397)
Screenshot: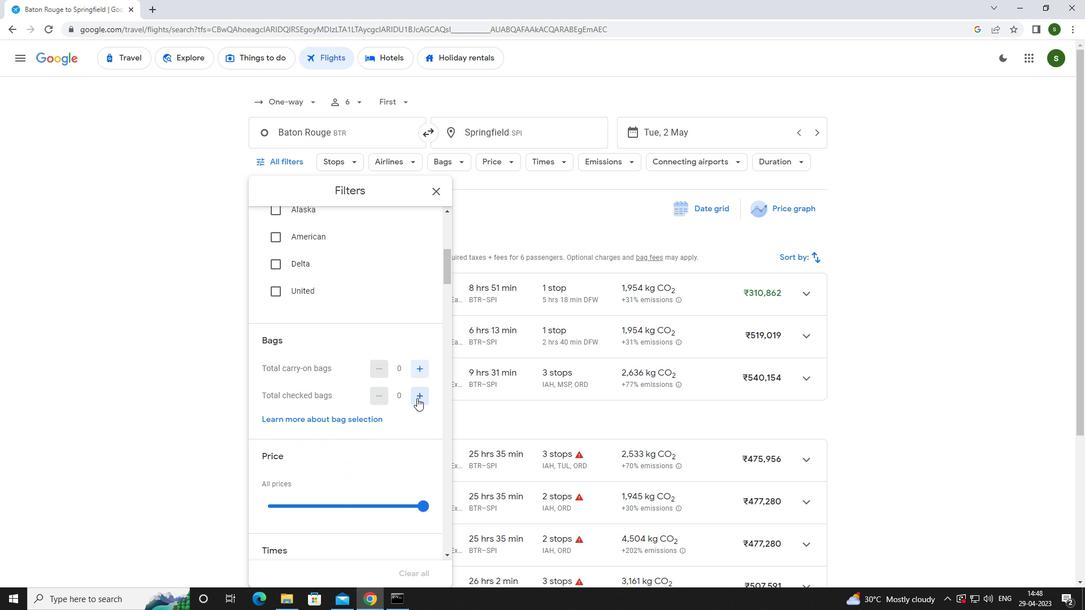 
Action: Mouse moved to (396, 402)
Screenshot: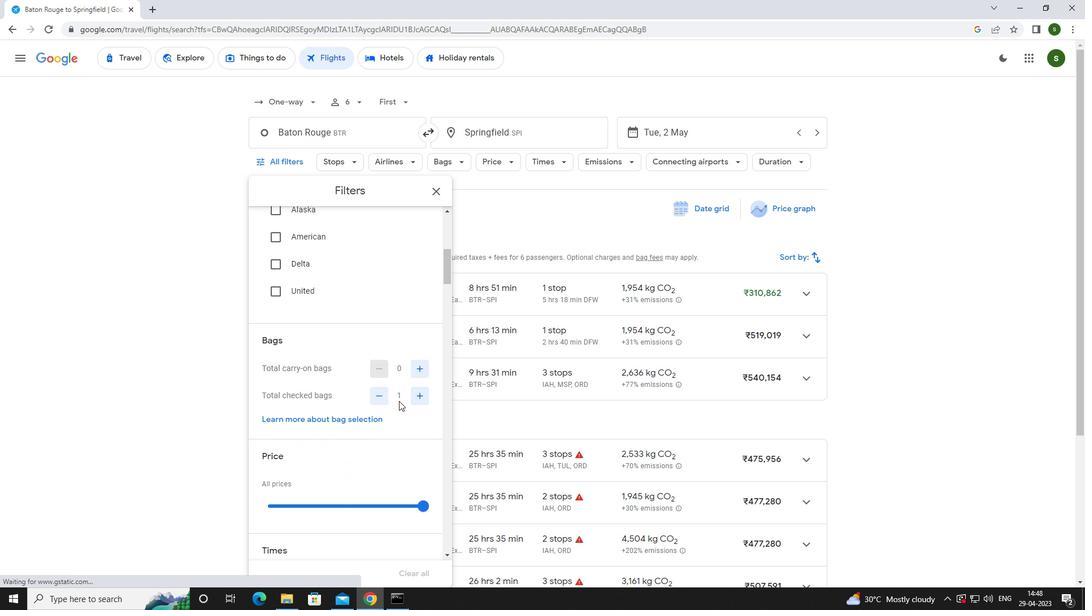 
Action: Mouse scrolled (396, 401) with delta (0, 0)
Screenshot: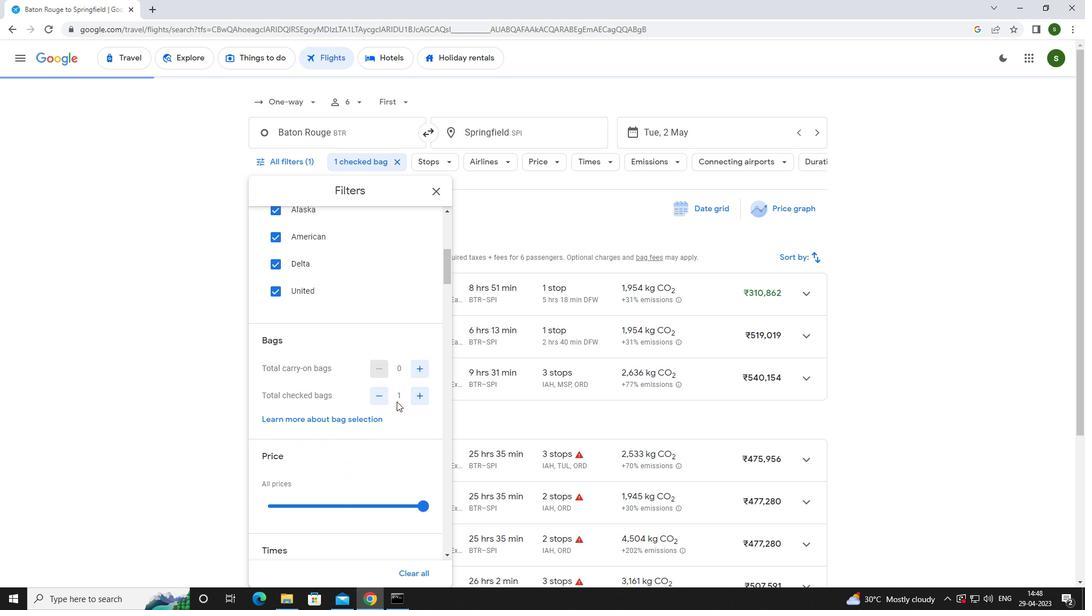 
Action: Mouse scrolled (396, 401) with delta (0, 0)
Screenshot: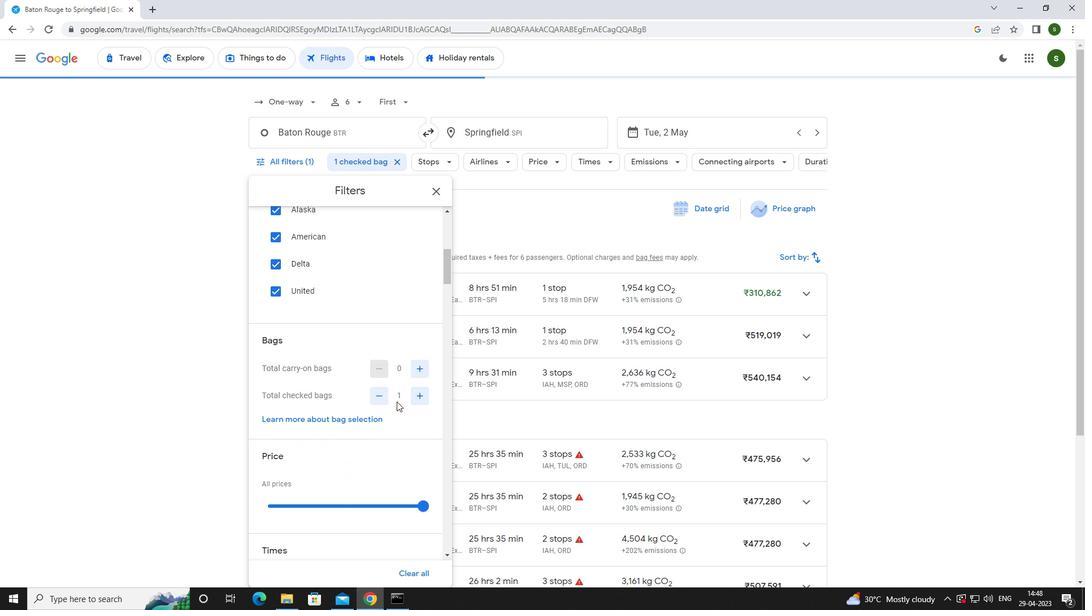 
Action: Mouse scrolled (396, 401) with delta (0, 0)
Screenshot: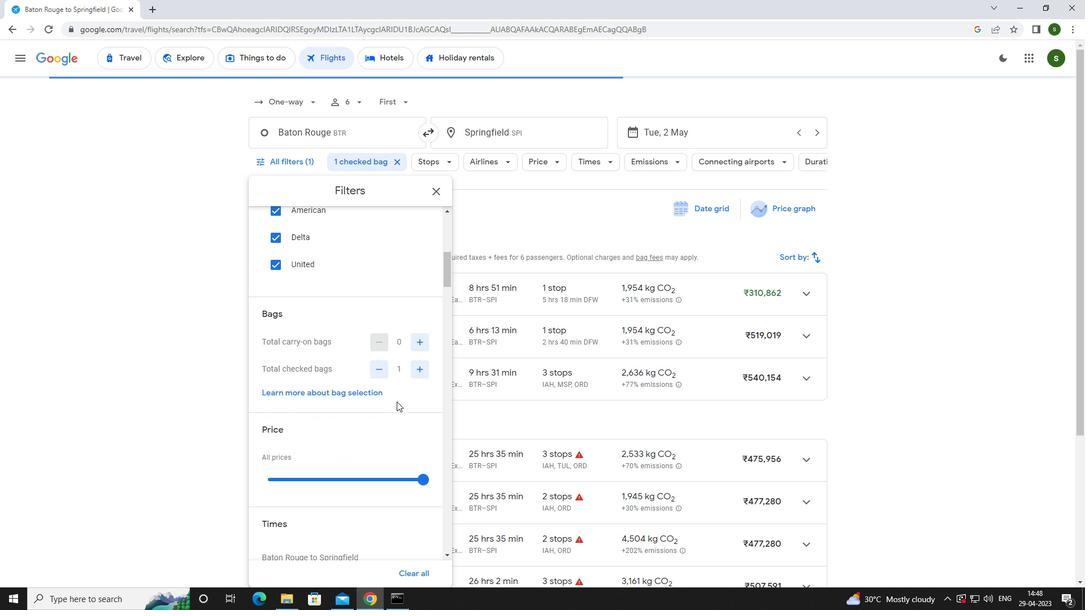 
Action: Mouse moved to (423, 340)
Screenshot: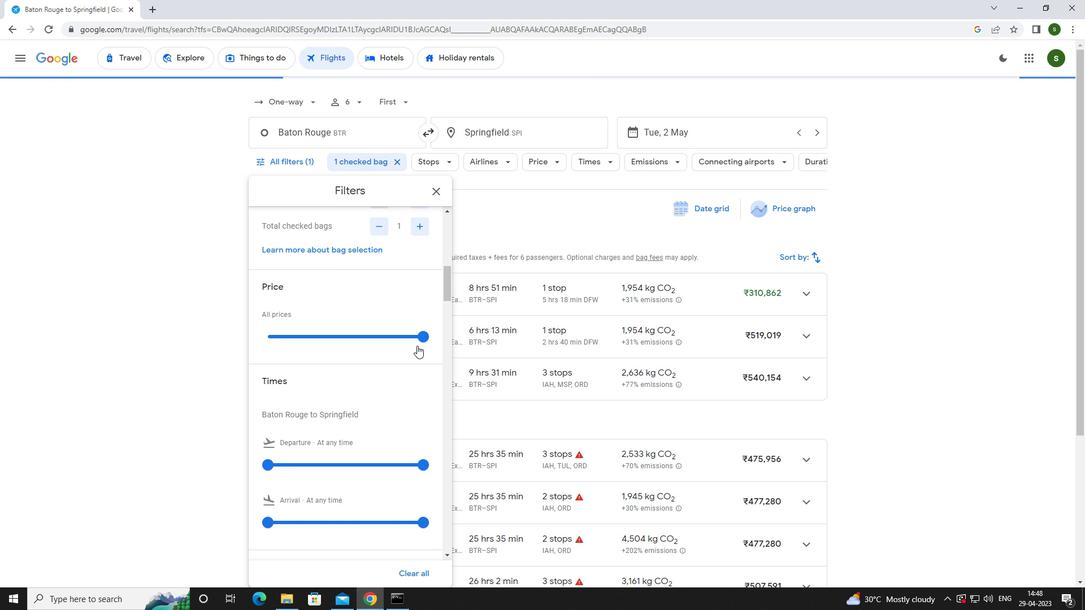 
Action: Mouse pressed left at (423, 340)
Screenshot: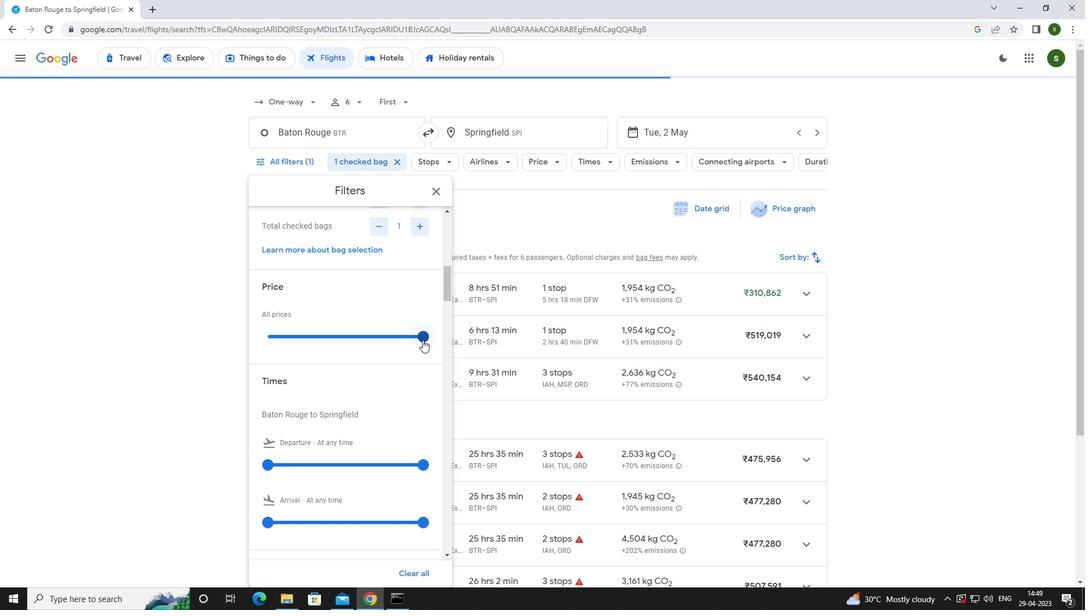 
Action: Mouse pressed left at (423, 340)
Screenshot: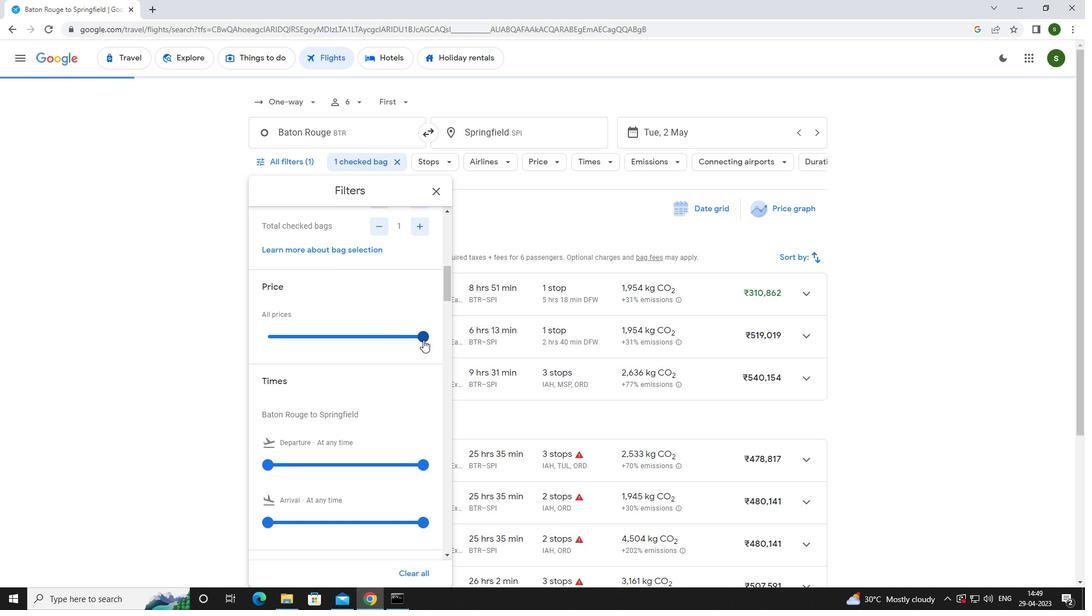 
Action: Mouse moved to (268, 465)
Screenshot: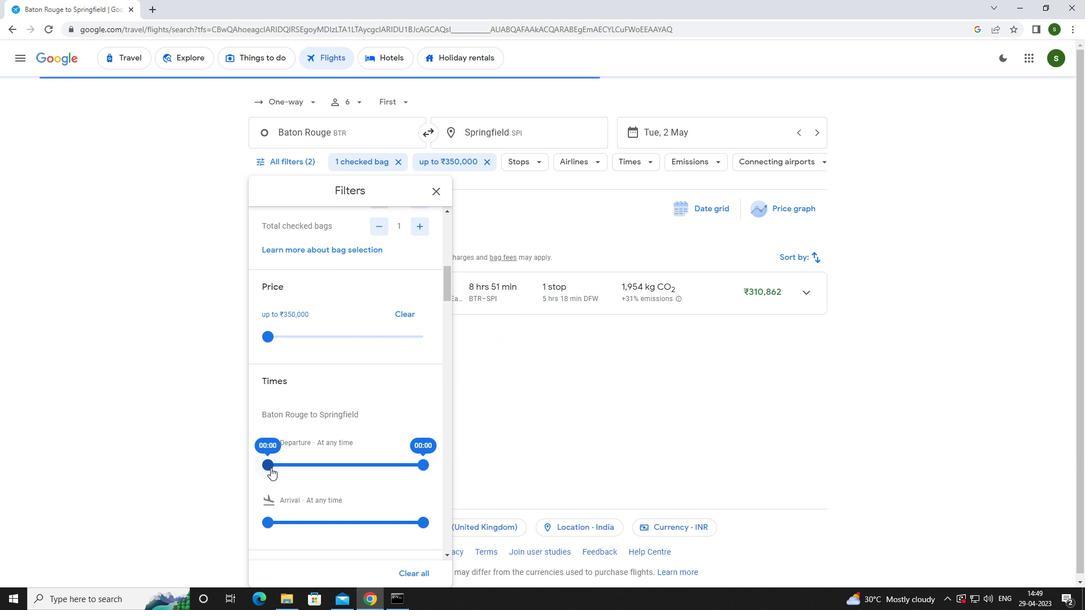 
Action: Mouse pressed left at (268, 465)
Screenshot: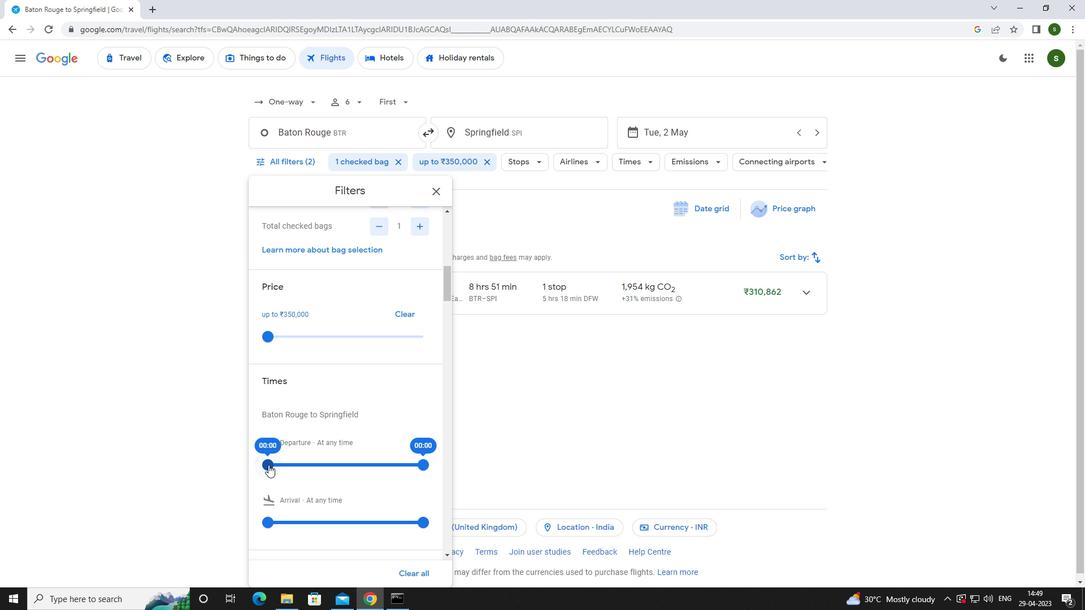 
Action: Mouse moved to (525, 426)
Screenshot: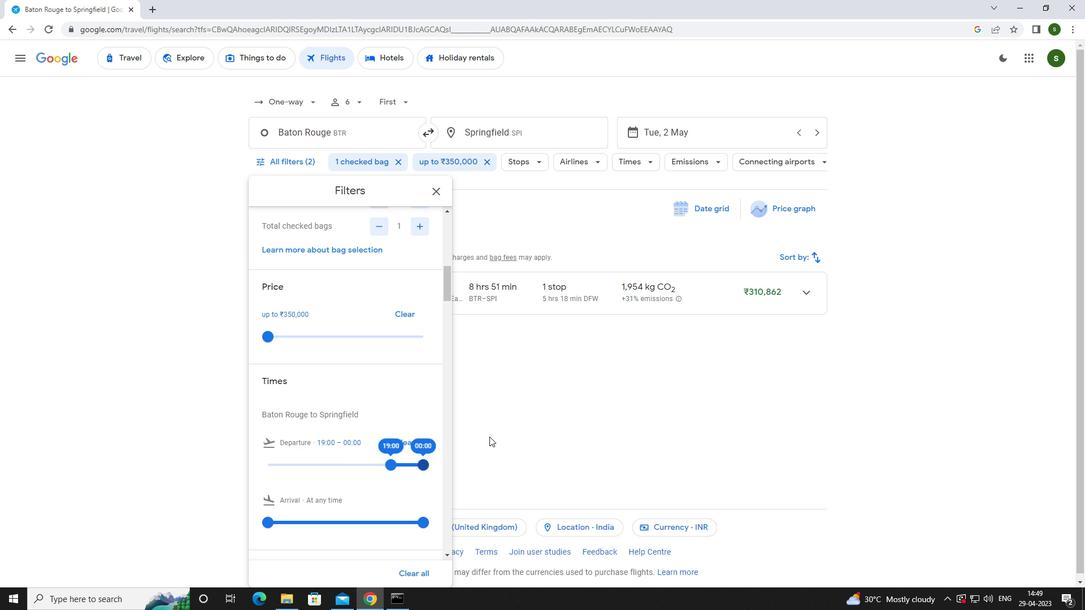 
Action: Mouse pressed left at (525, 426)
Screenshot: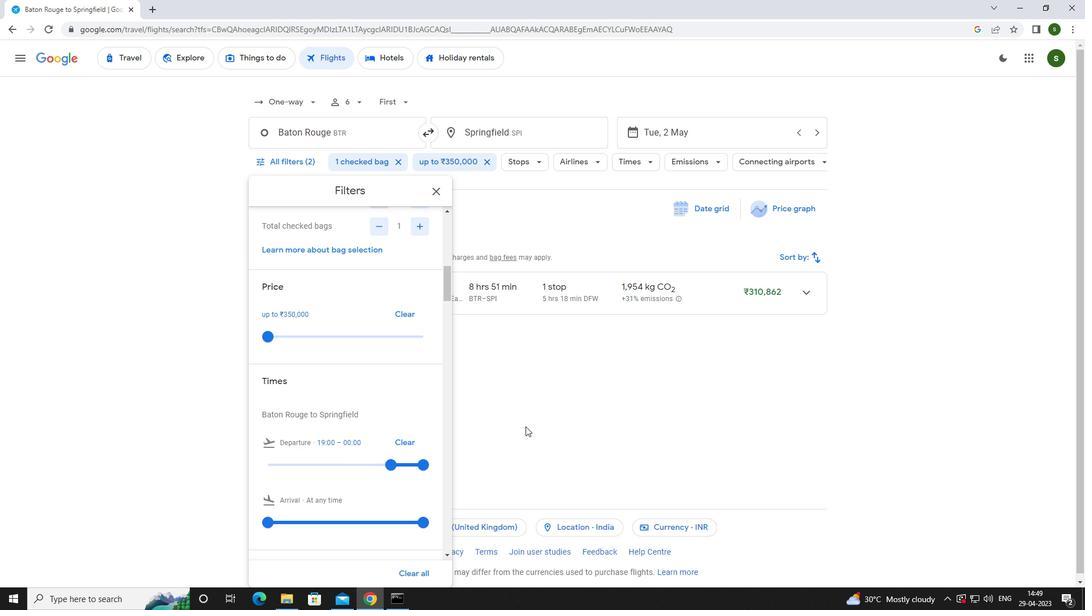 
Action: Mouse moved to (526, 426)
Screenshot: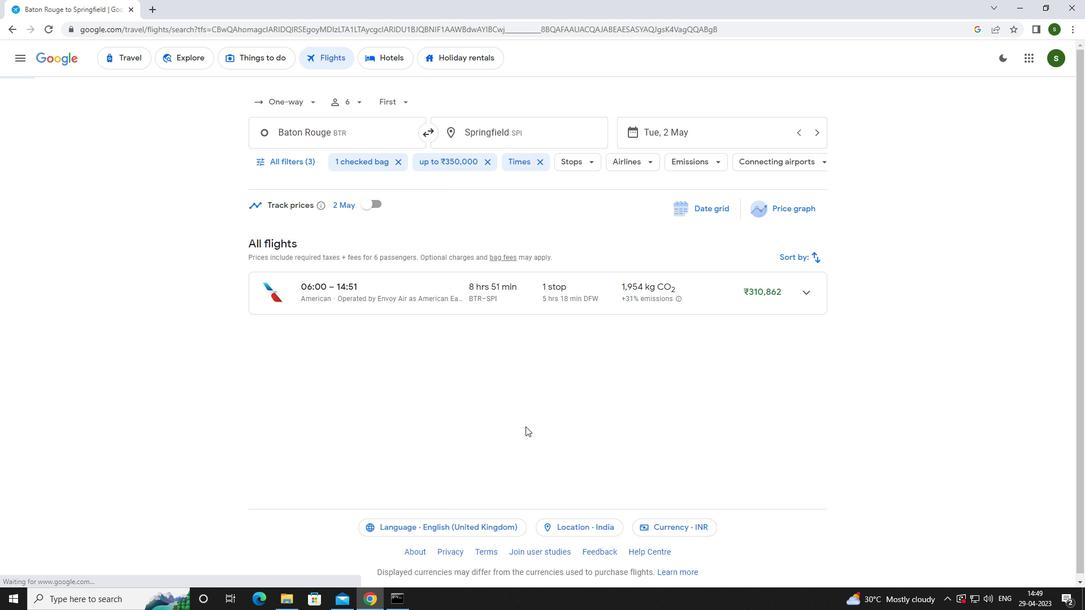 
